 Task: Search one way flight ticket for 5 adults, 2 children, 1 infant in seat and 1 infant on lap in economy from Pittsburgh: Pittsburgh International Airport to Laramie: Laramie Regional Airport on 5-3-2023. Choice of flights is Royal air maroc. Number of bags: 2 checked bags. Price is upto 73000. Outbound departure time preference is 22:30.
Action: Mouse moved to (346, 138)
Screenshot: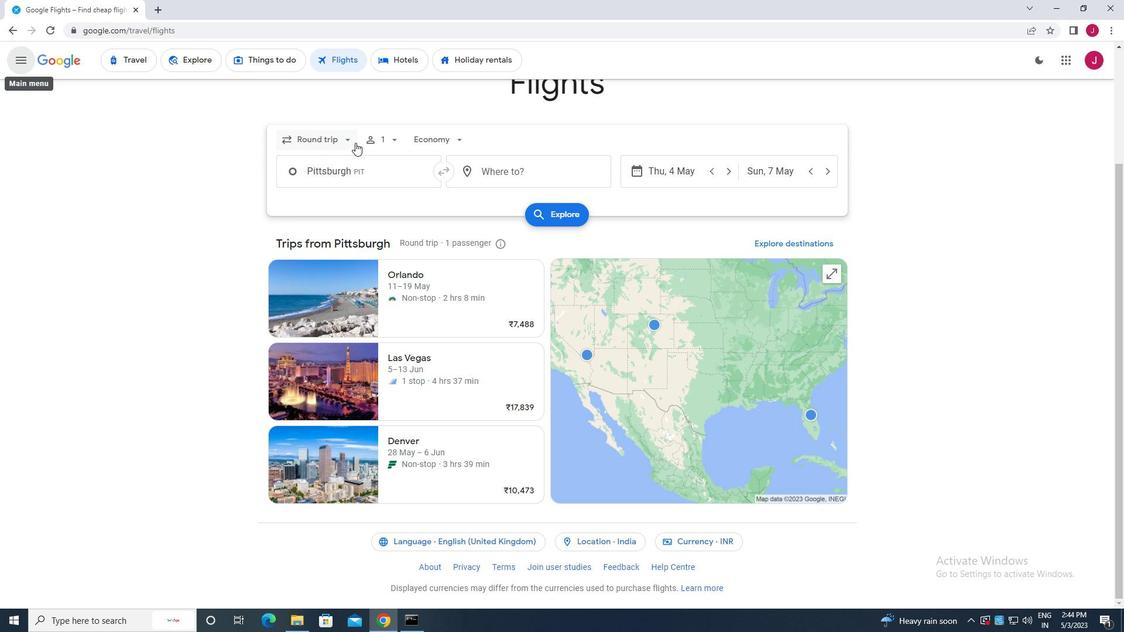 
Action: Mouse pressed left at (346, 138)
Screenshot: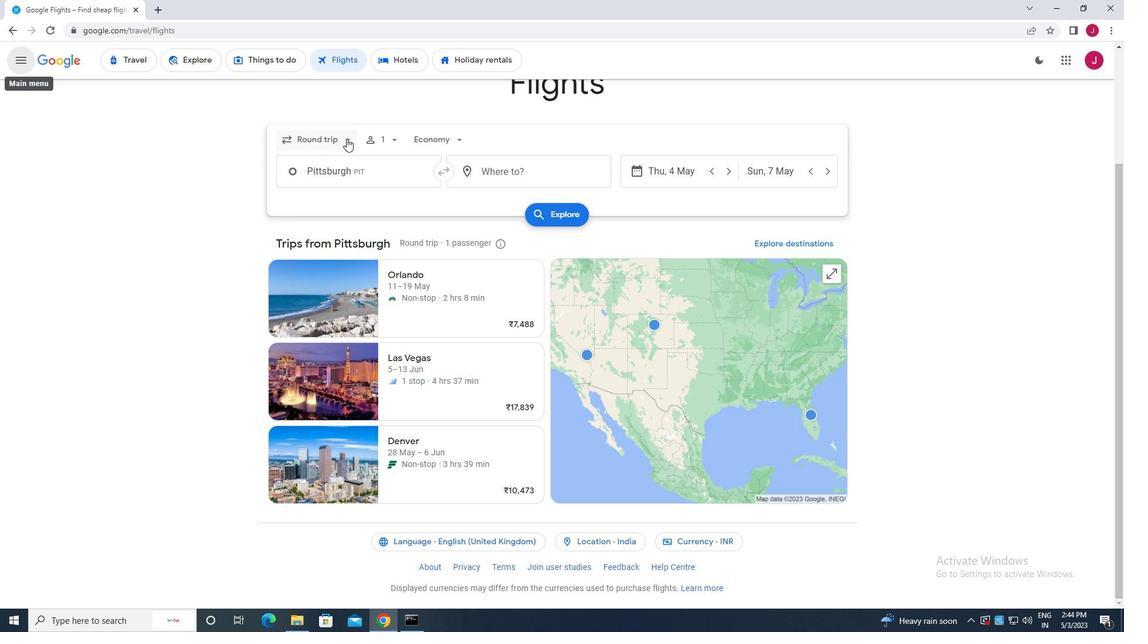 
Action: Mouse moved to (337, 196)
Screenshot: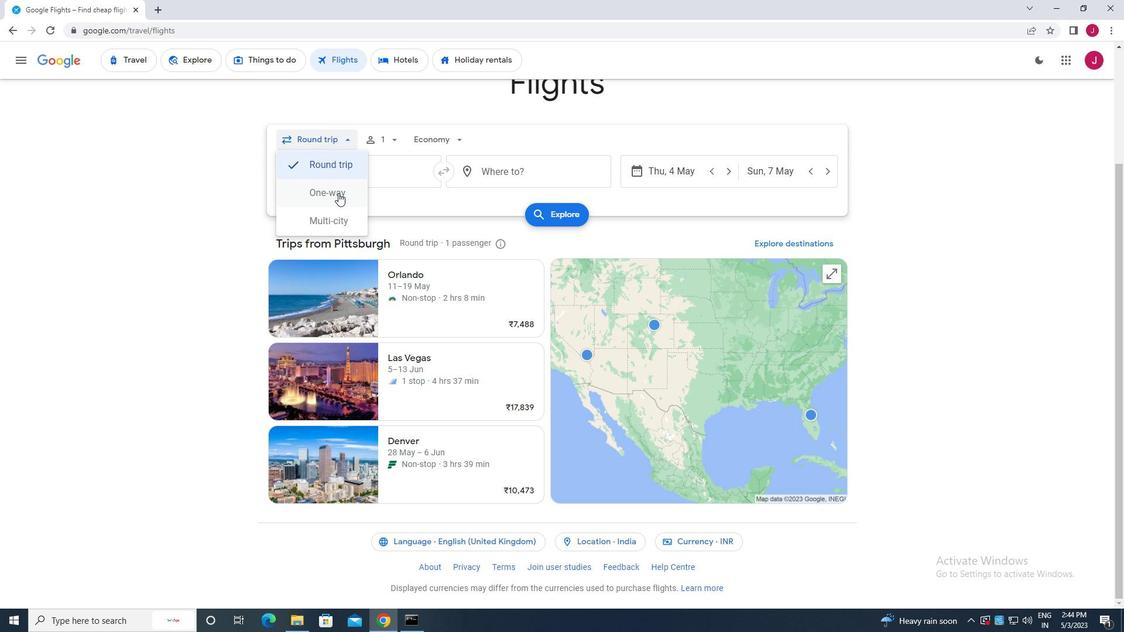 
Action: Mouse pressed left at (337, 196)
Screenshot: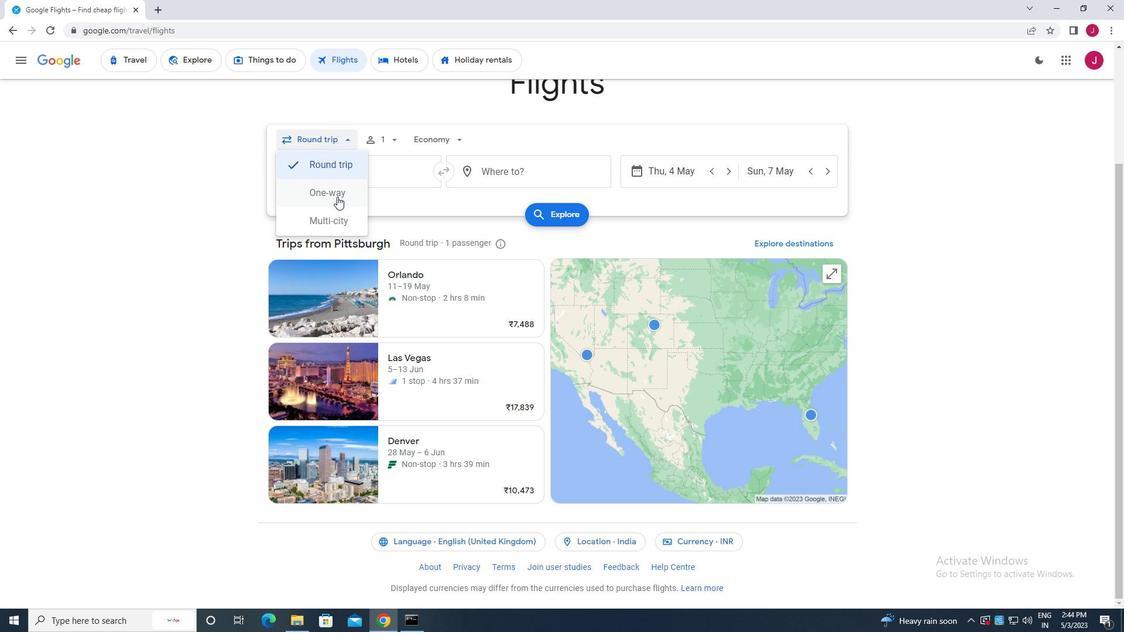 
Action: Mouse moved to (387, 140)
Screenshot: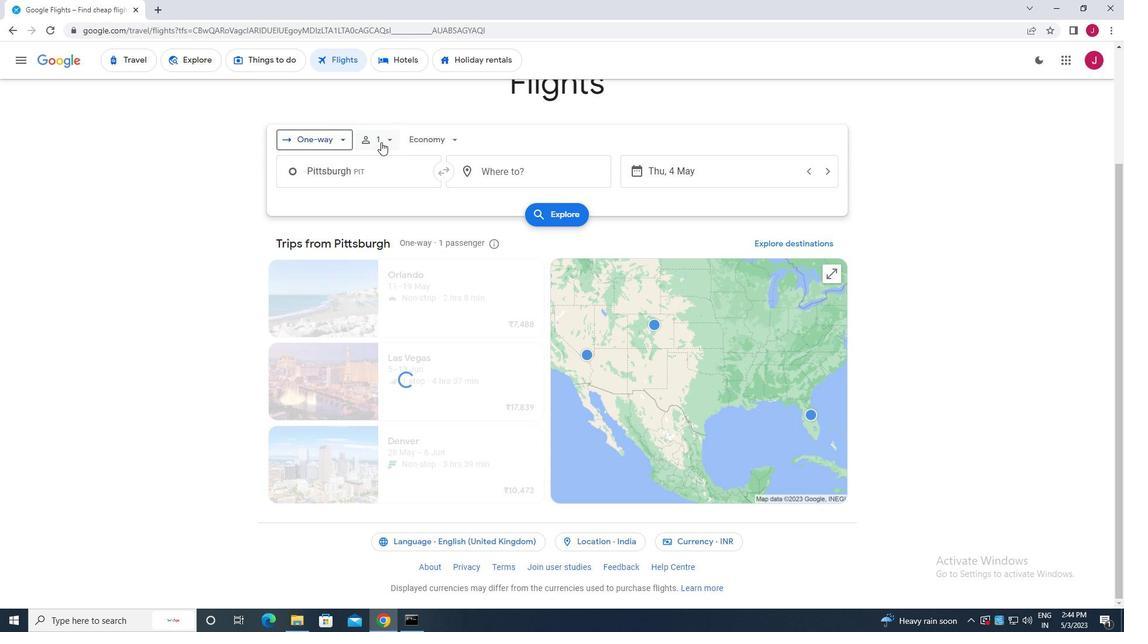 
Action: Mouse pressed left at (387, 140)
Screenshot: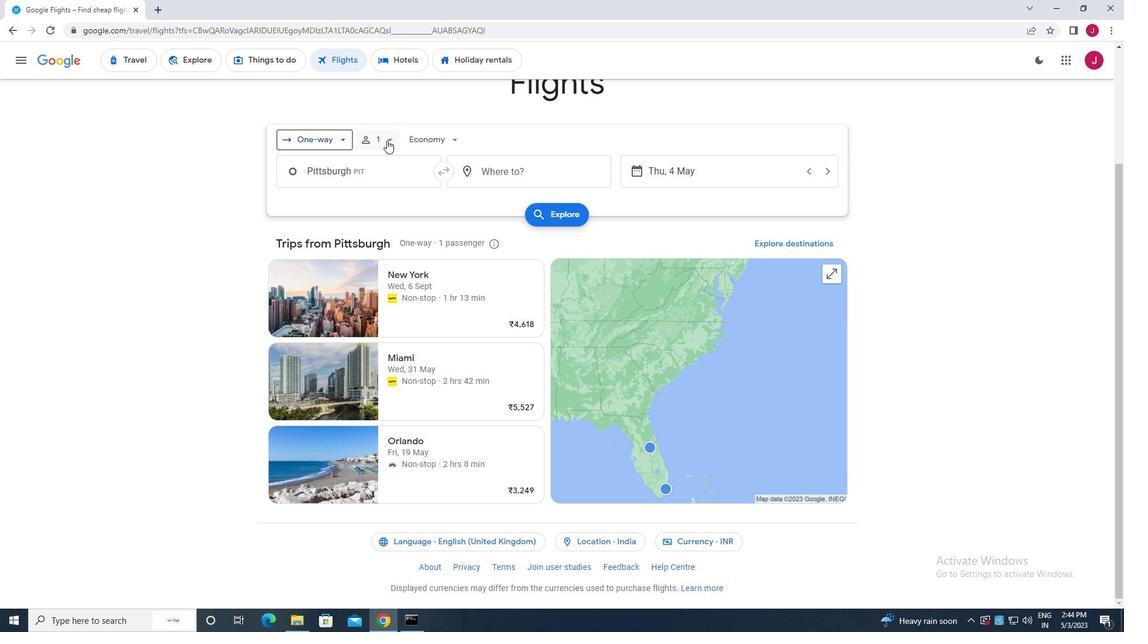 
Action: Mouse moved to (484, 172)
Screenshot: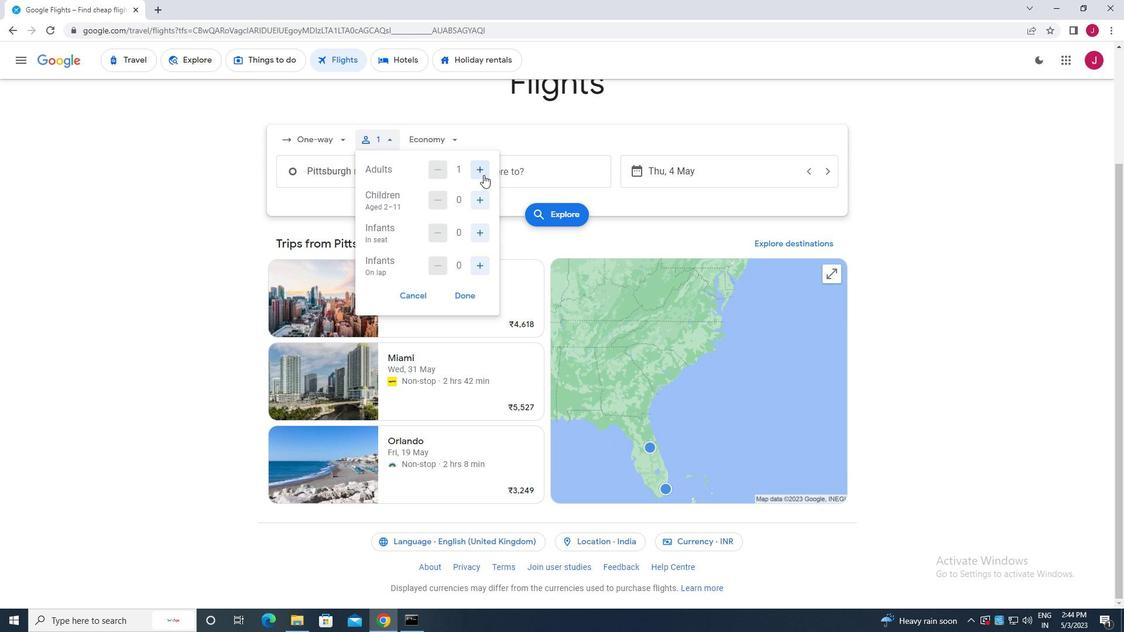 
Action: Mouse pressed left at (484, 172)
Screenshot: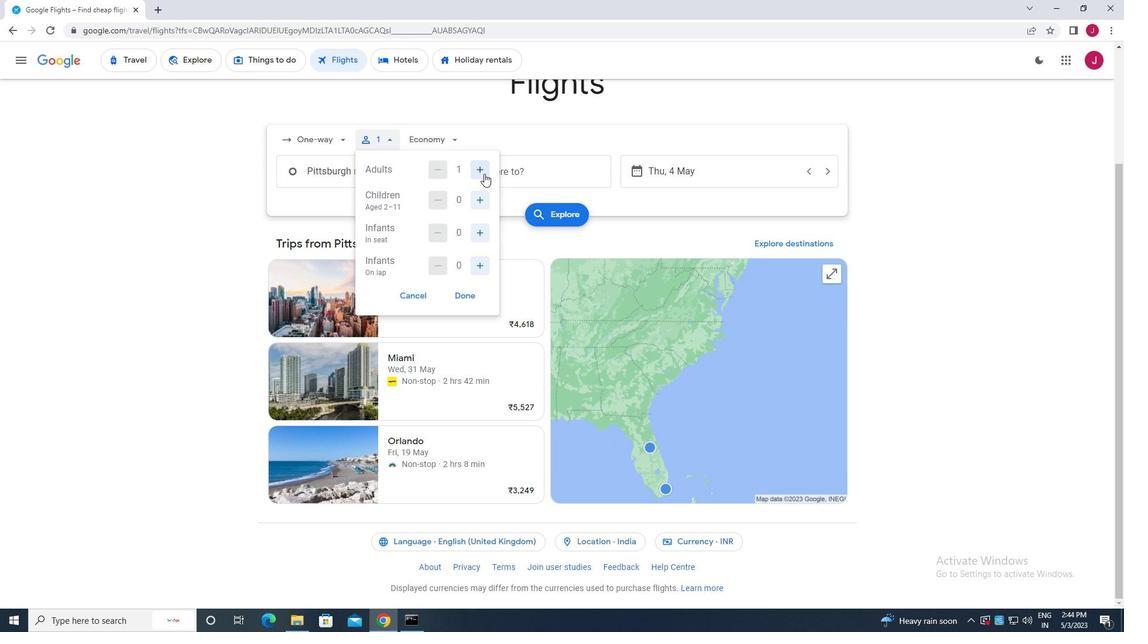 
Action: Mouse pressed left at (484, 172)
Screenshot: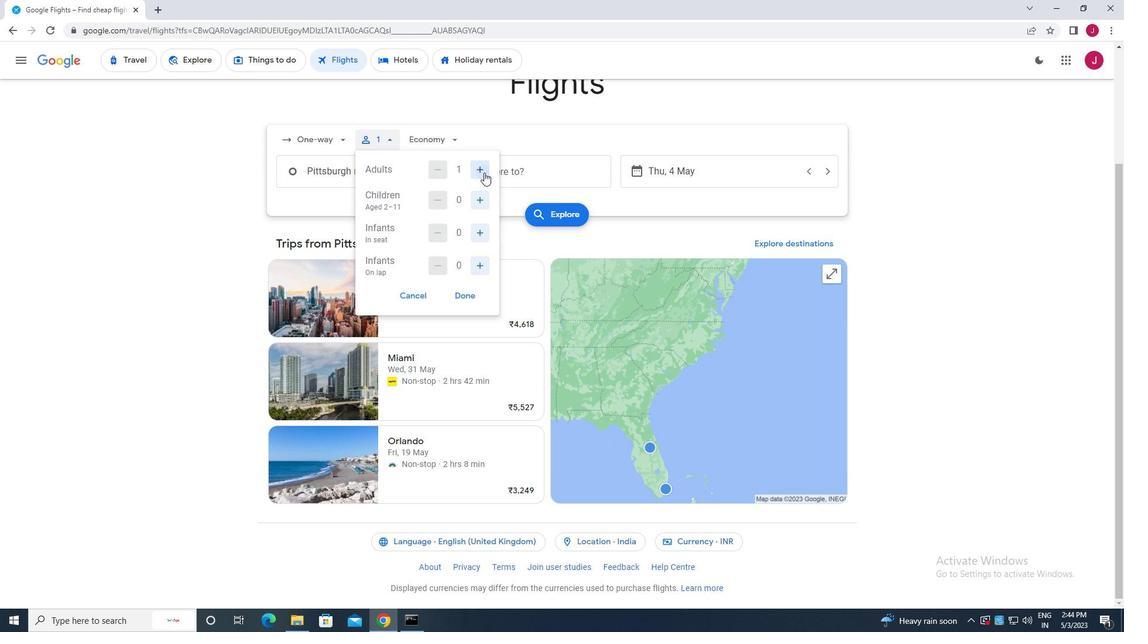 
Action: Mouse pressed left at (484, 172)
Screenshot: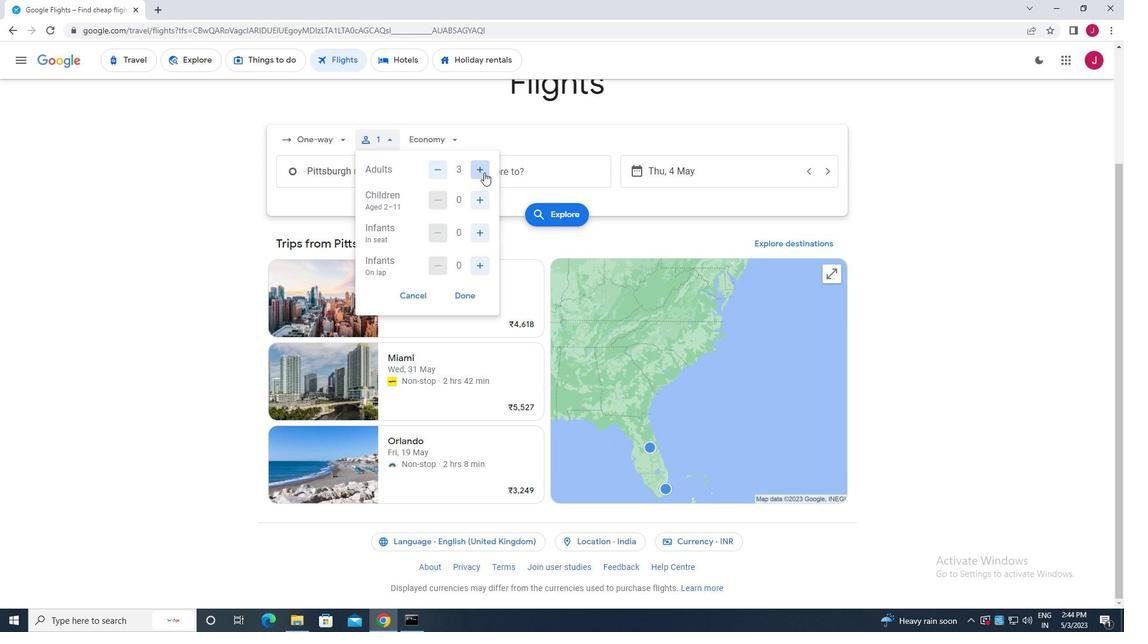
Action: Mouse pressed left at (484, 172)
Screenshot: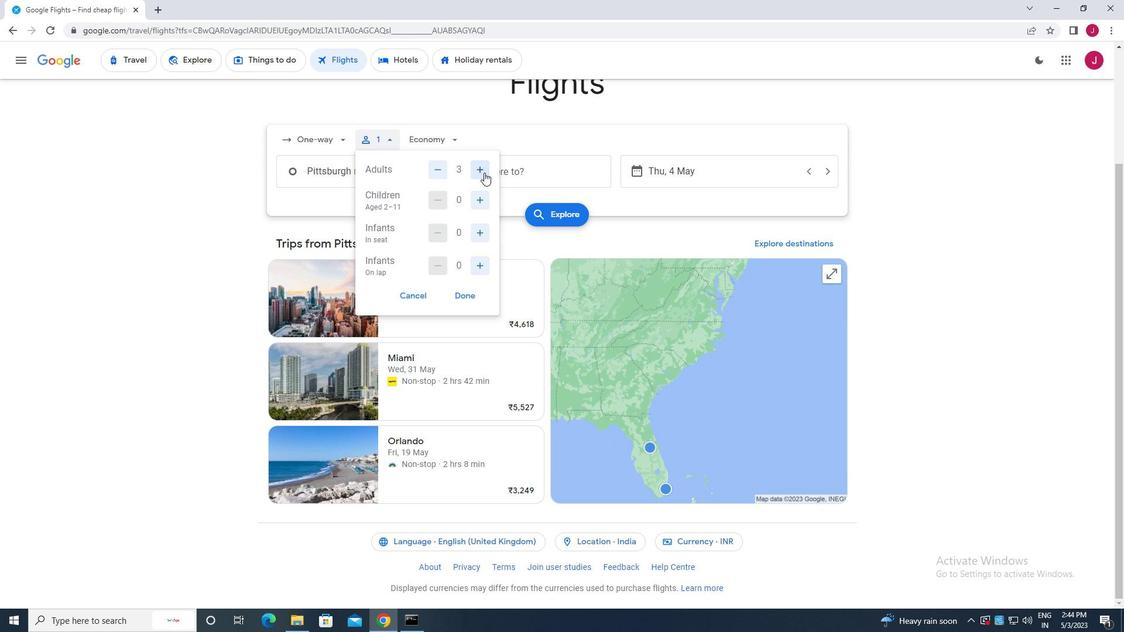 
Action: Mouse moved to (481, 198)
Screenshot: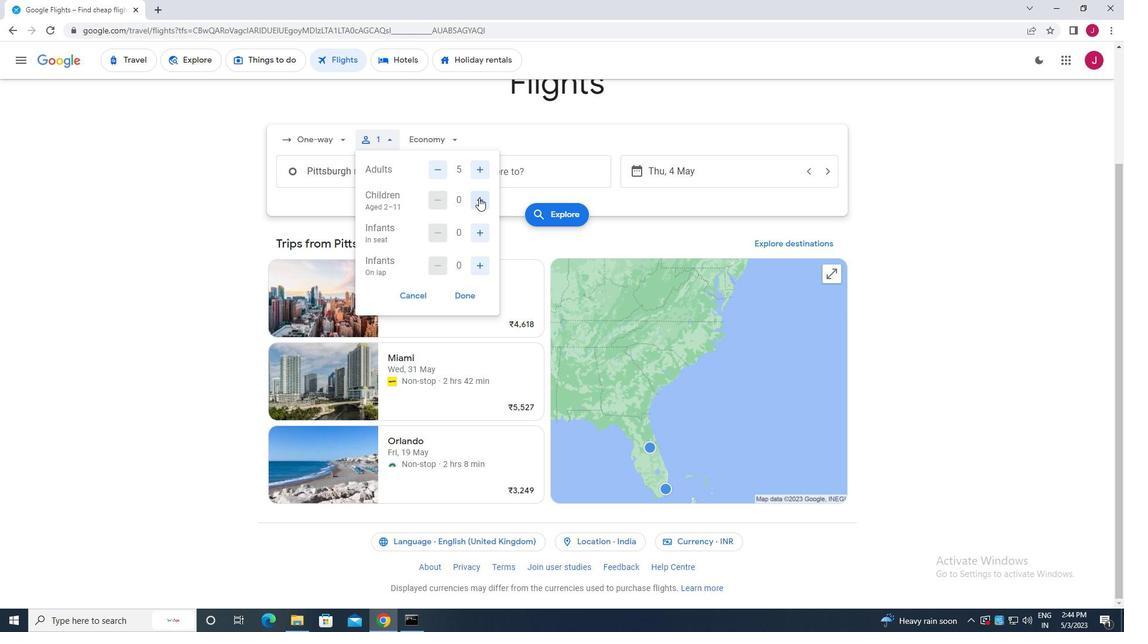 
Action: Mouse pressed left at (481, 198)
Screenshot: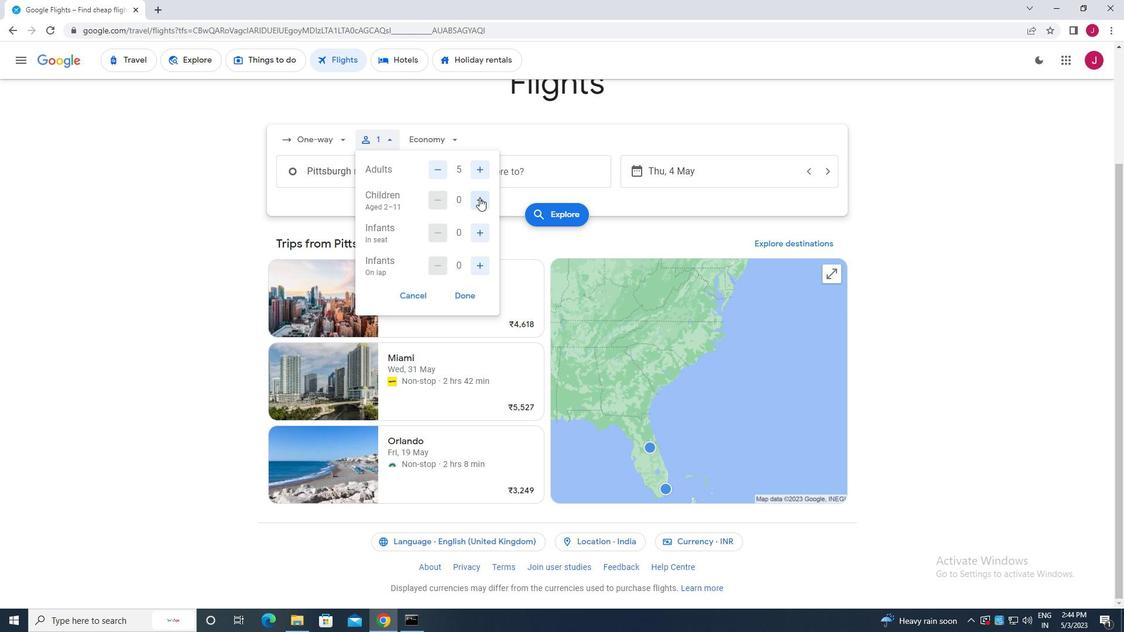 
Action: Mouse pressed left at (481, 198)
Screenshot: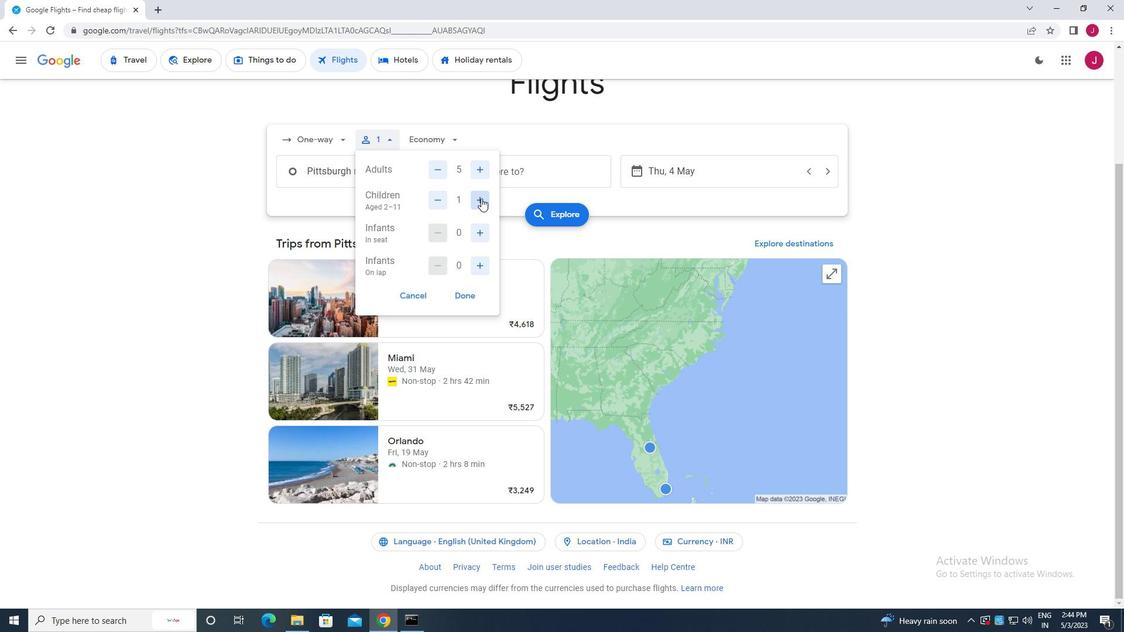 
Action: Mouse moved to (482, 234)
Screenshot: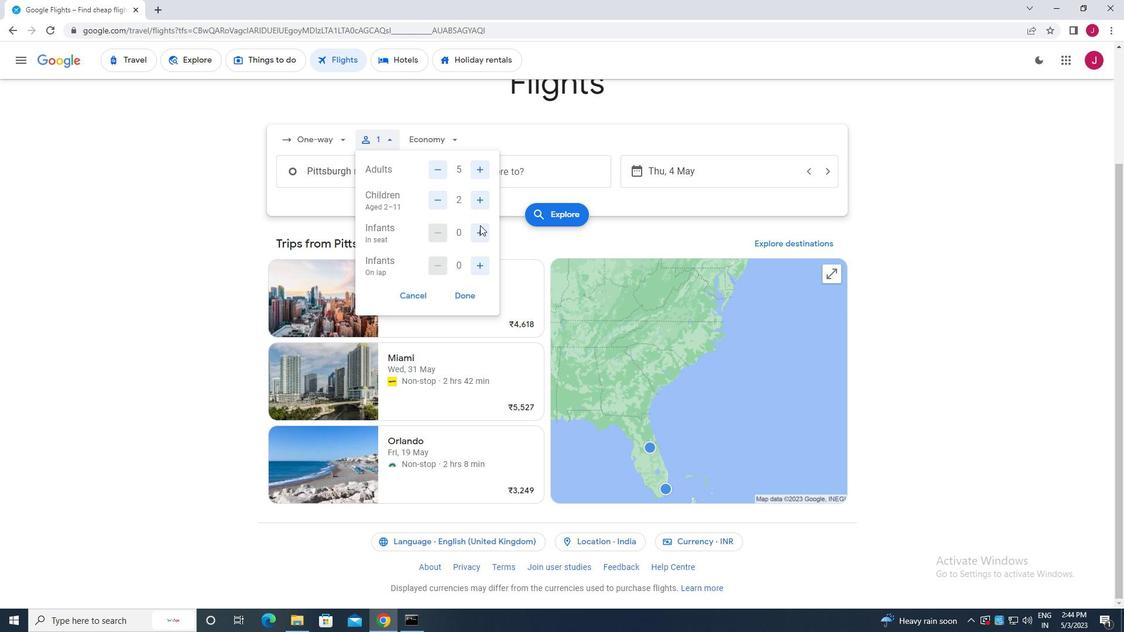 
Action: Mouse pressed left at (482, 234)
Screenshot: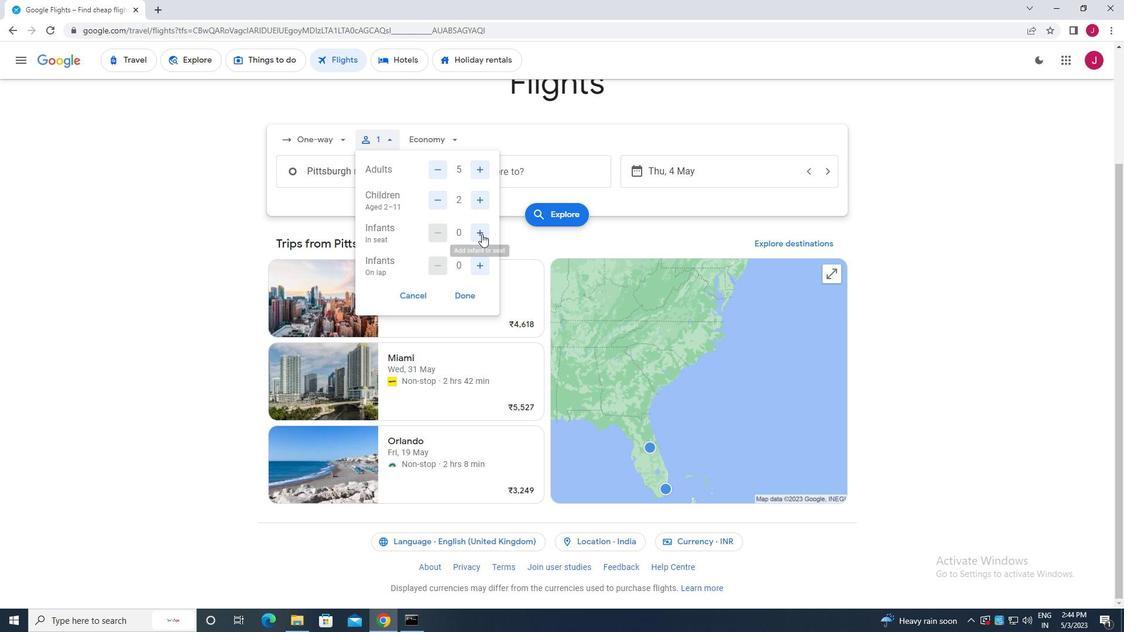 
Action: Mouse moved to (480, 233)
Screenshot: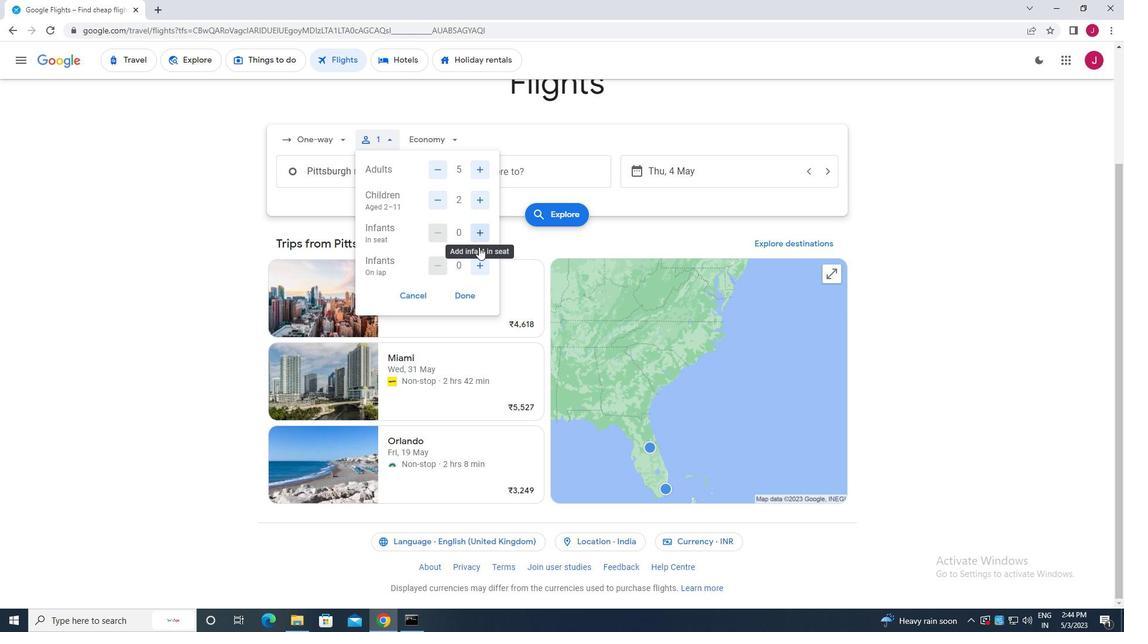 
Action: Mouse pressed left at (480, 233)
Screenshot: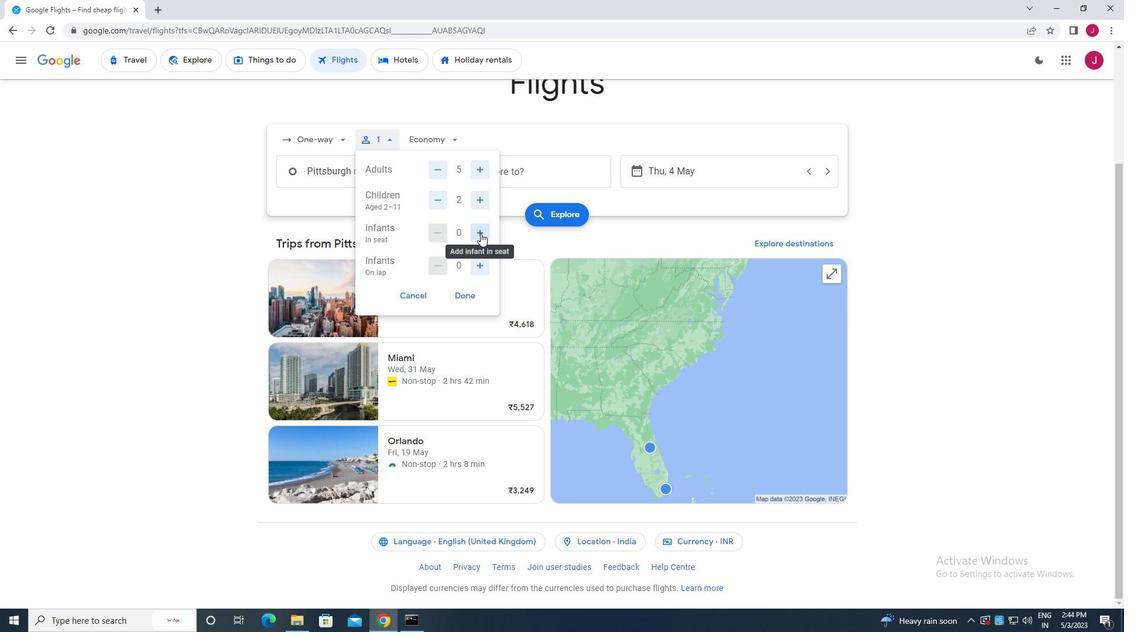 
Action: Mouse moved to (435, 232)
Screenshot: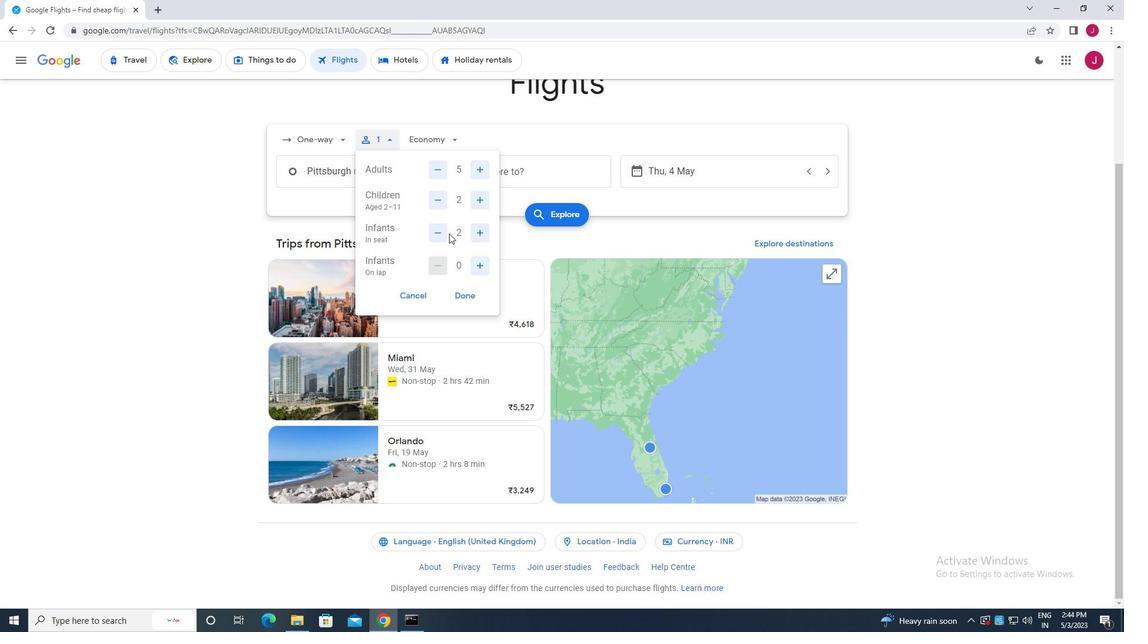 
Action: Mouse pressed left at (435, 232)
Screenshot: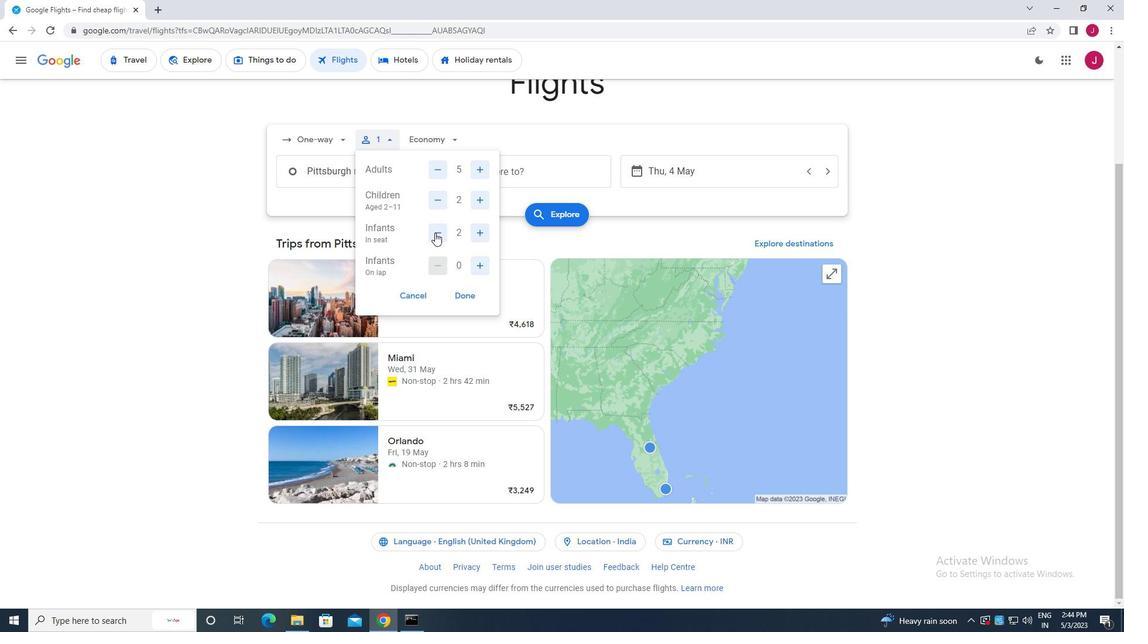 
Action: Mouse moved to (477, 264)
Screenshot: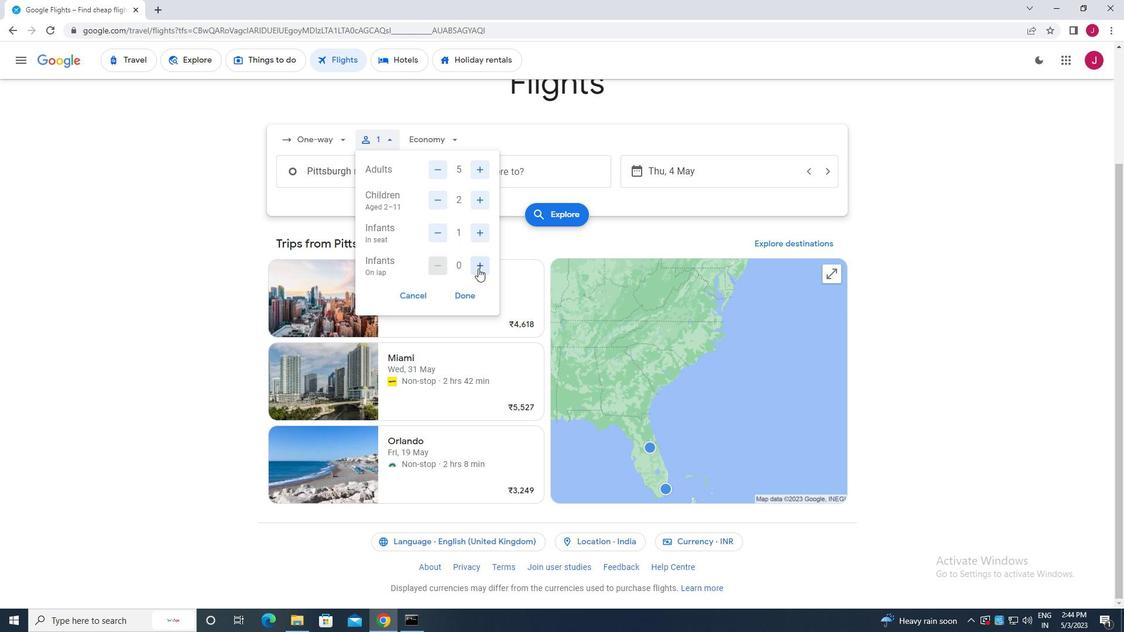 
Action: Mouse pressed left at (477, 264)
Screenshot: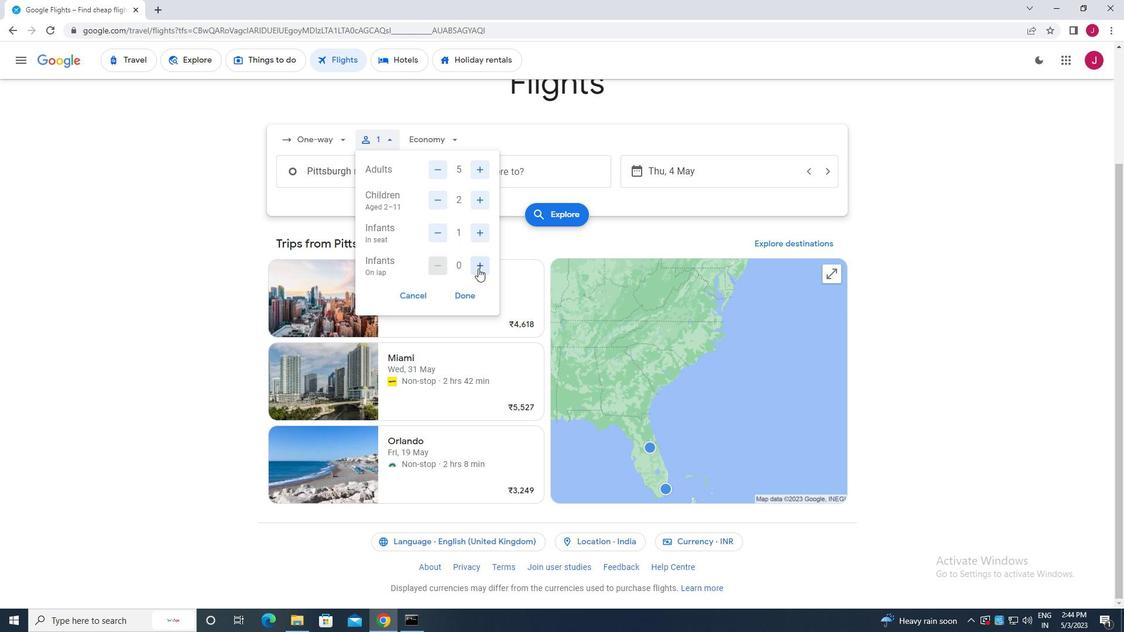 
Action: Mouse moved to (464, 298)
Screenshot: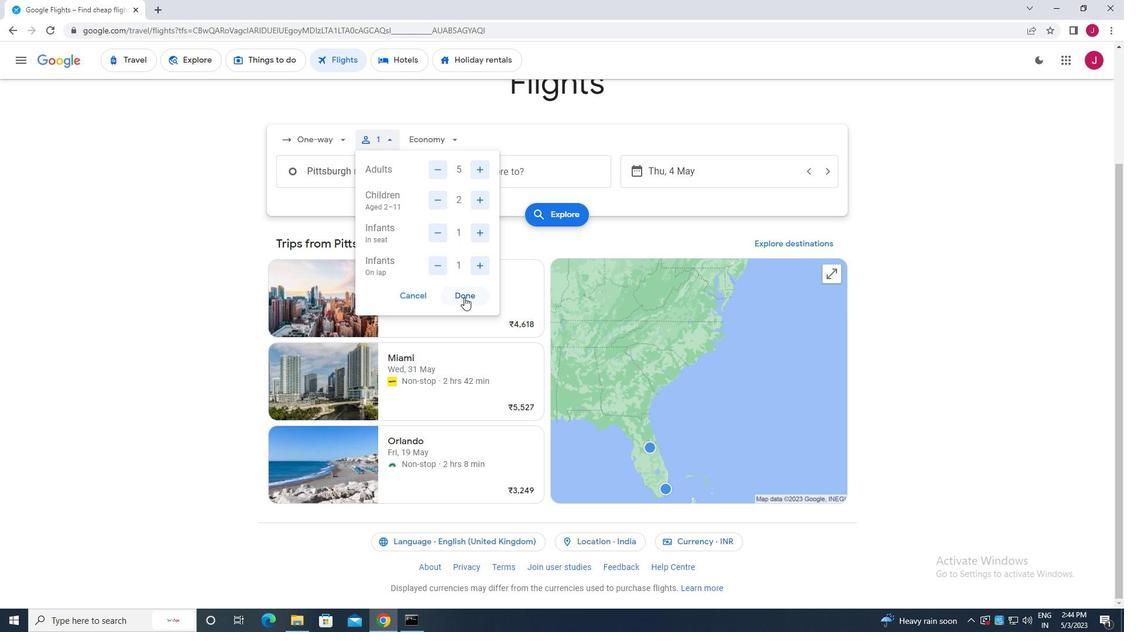 
Action: Mouse pressed left at (464, 298)
Screenshot: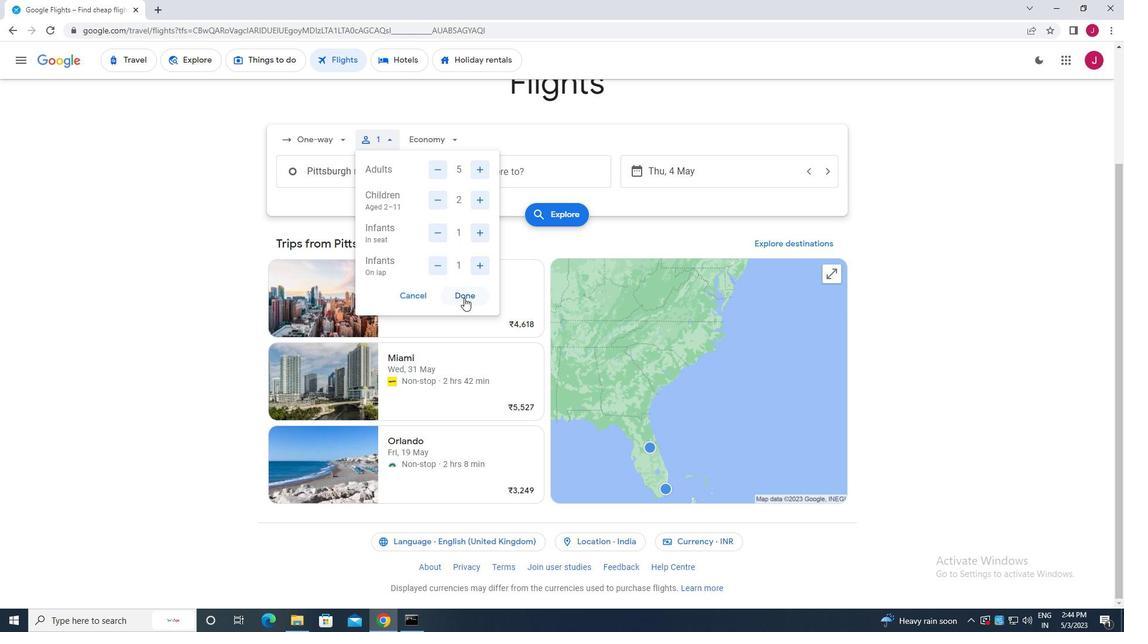 
Action: Mouse moved to (433, 134)
Screenshot: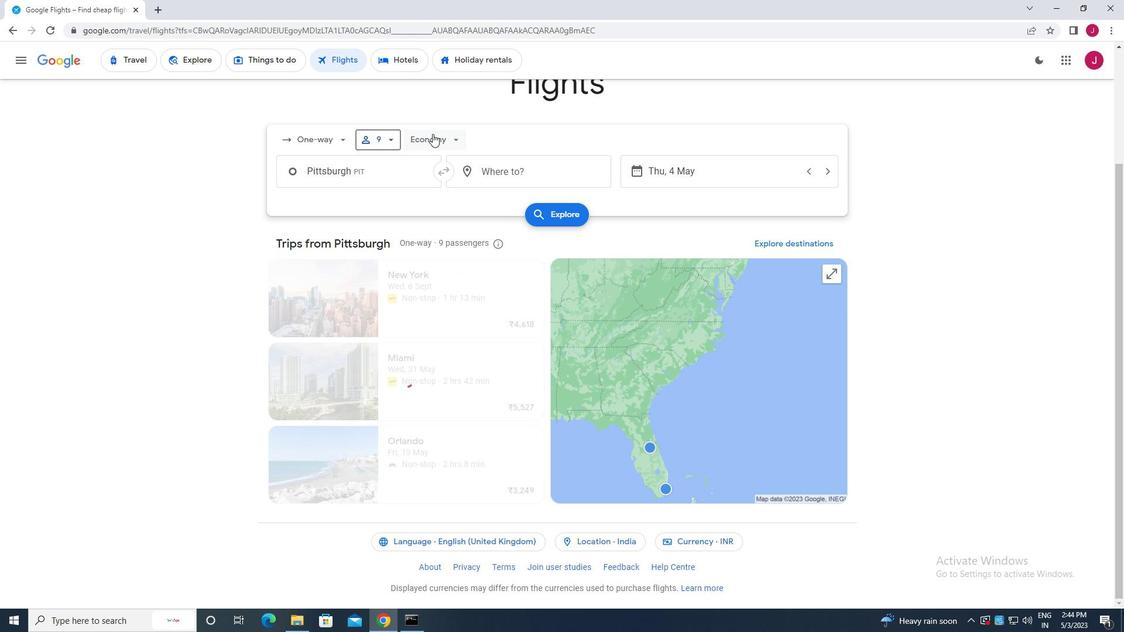 
Action: Mouse pressed left at (433, 134)
Screenshot: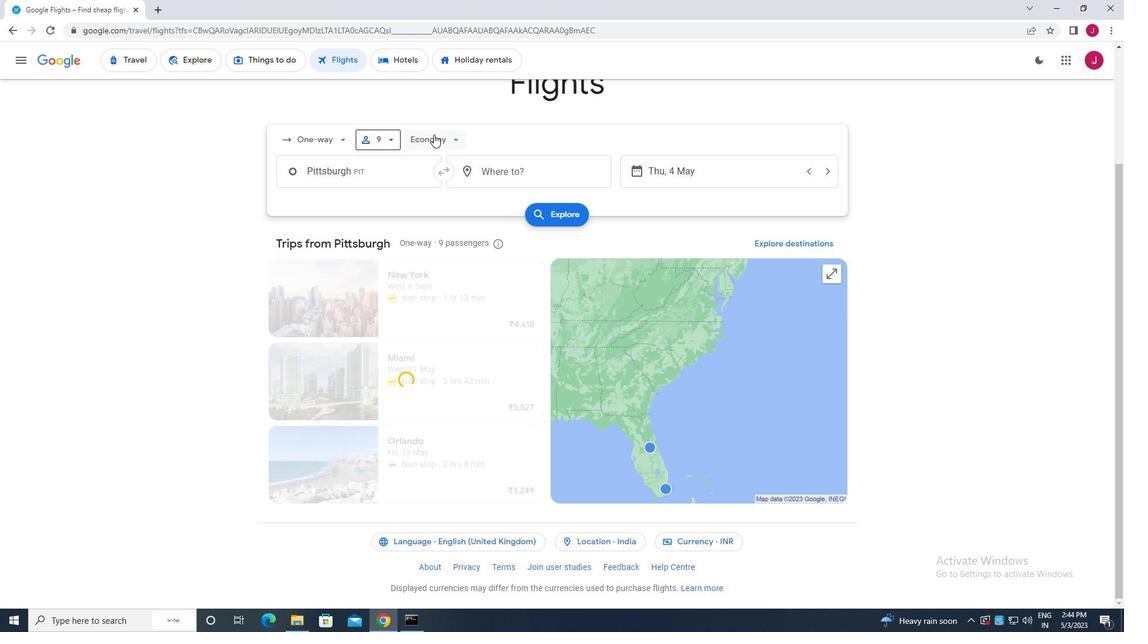 
Action: Mouse moved to (456, 166)
Screenshot: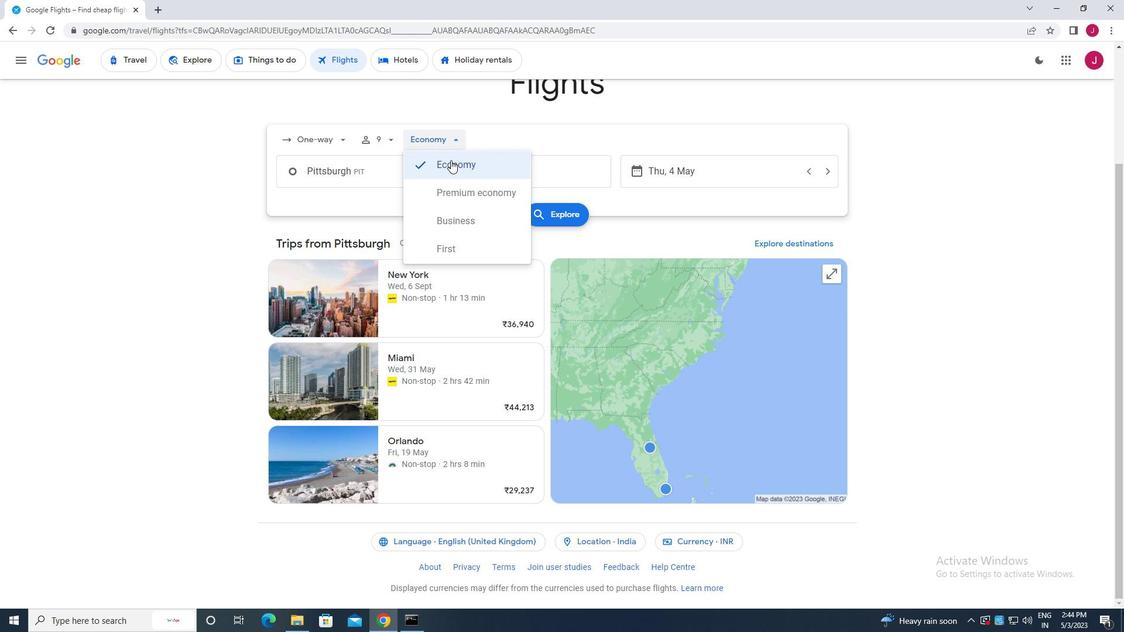 
Action: Mouse pressed left at (456, 166)
Screenshot: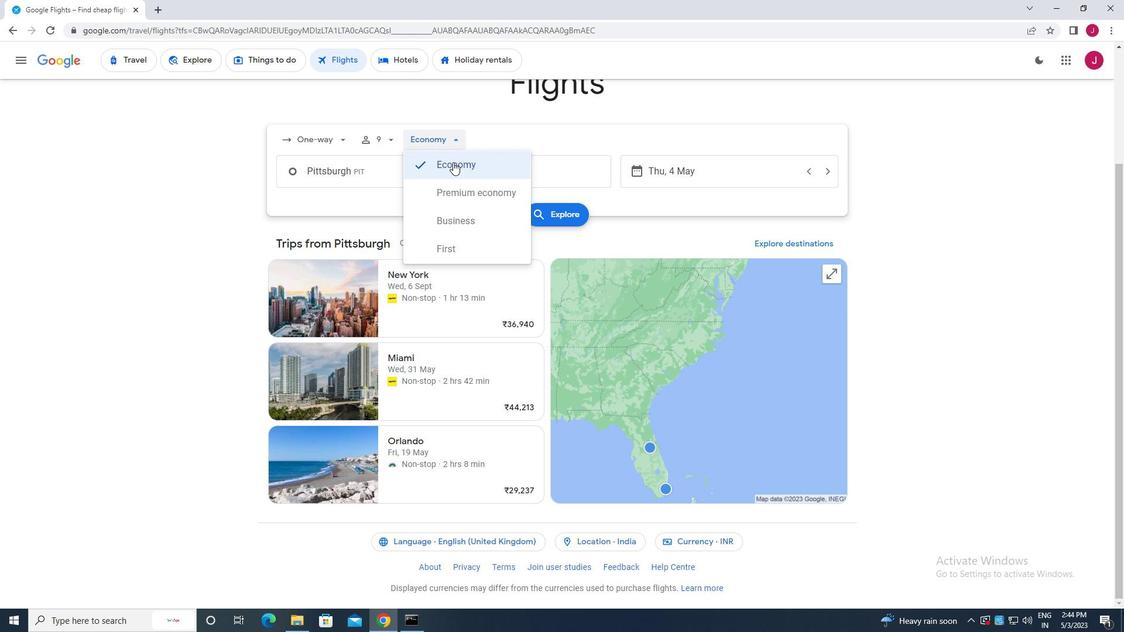 
Action: Mouse moved to (394, 175)
Screenshot: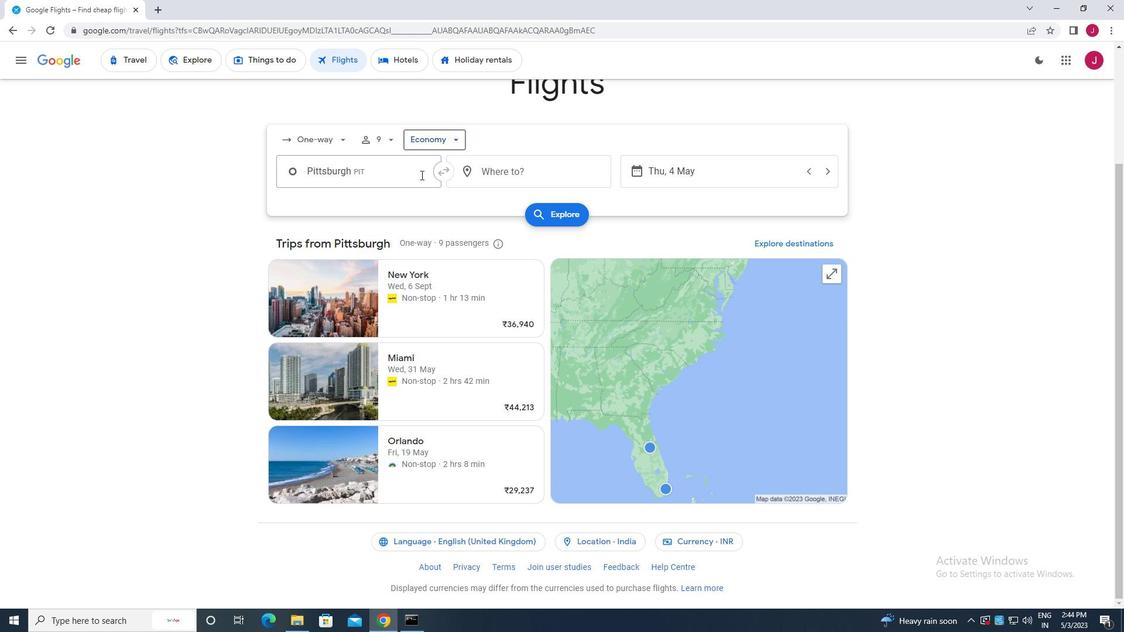 
Action: Mouse pressed left at (394, 175)
Screenshot: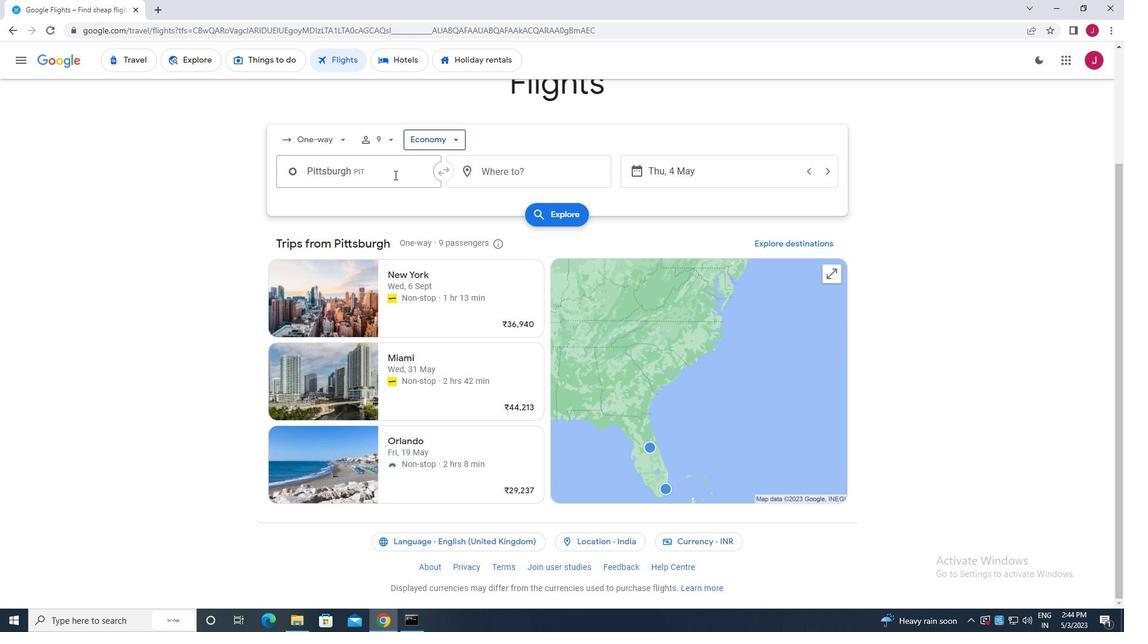 
Action: Mouse moved to (394, 175)
Screenshot: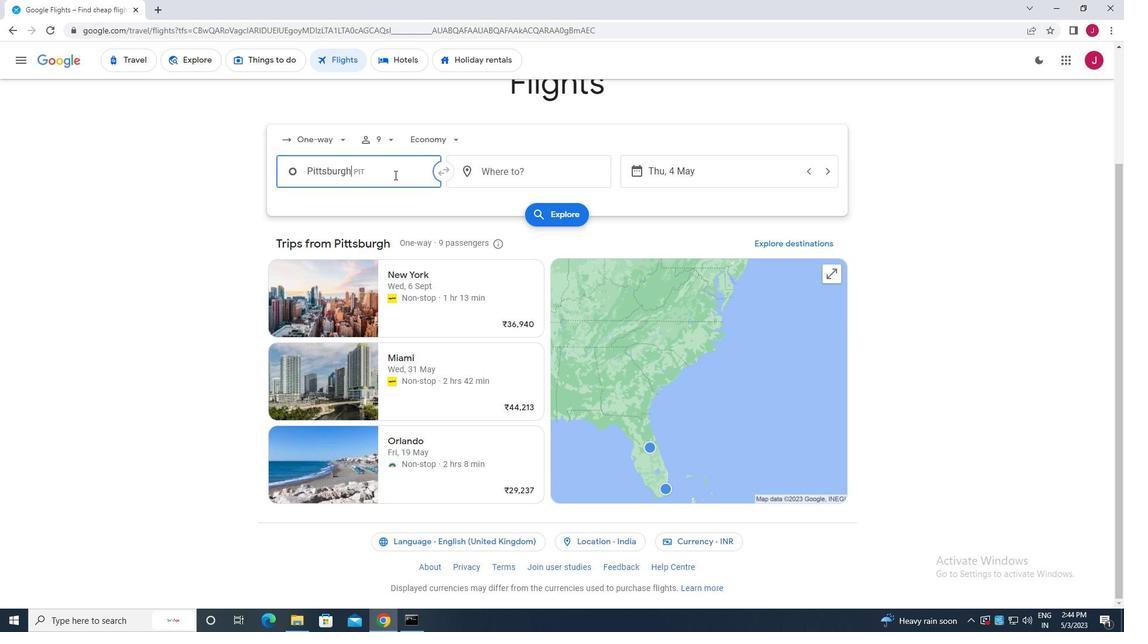 
Action: Key pressed pitt
Screenshot: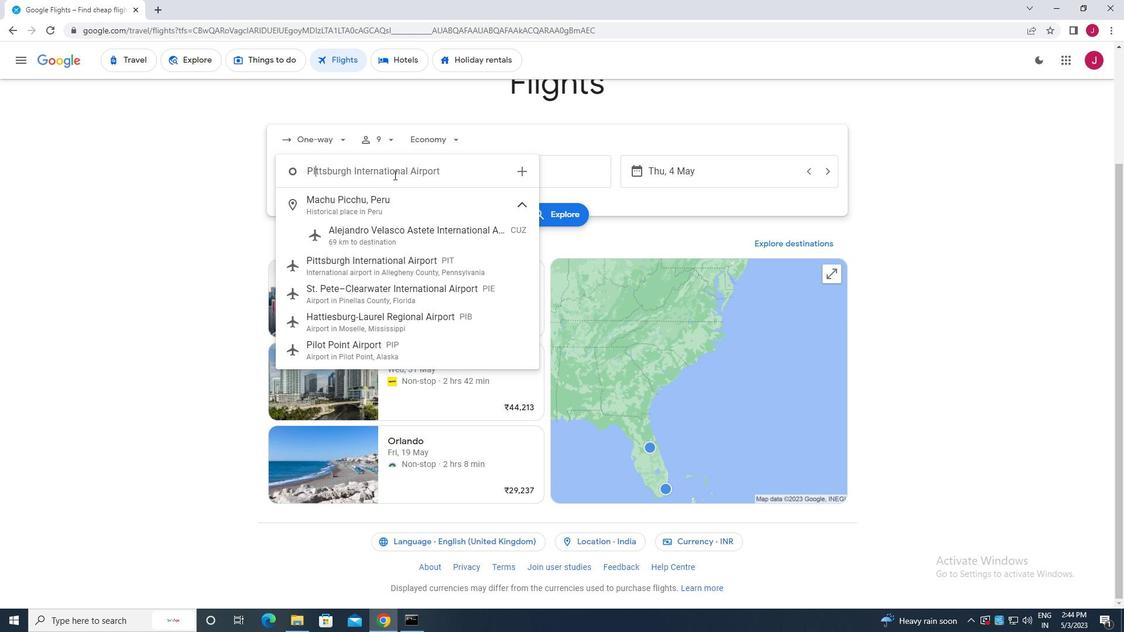 
Action: Mouse moved to (413, 229)
Screenshot: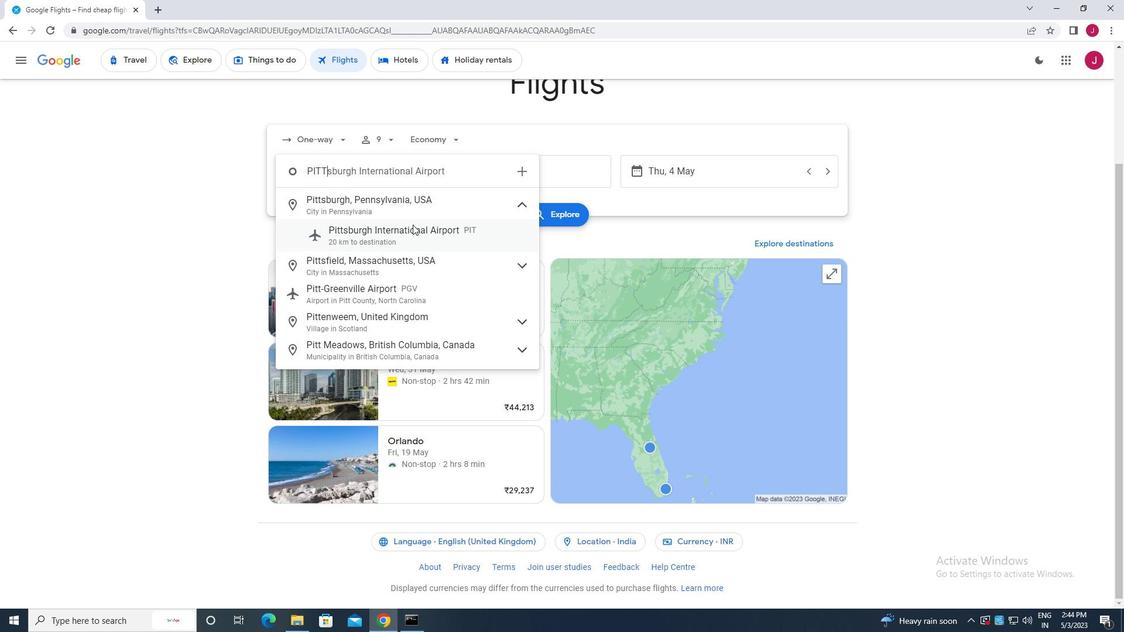 
Action: Mouse pressed left at (413, 229)
Screenshot: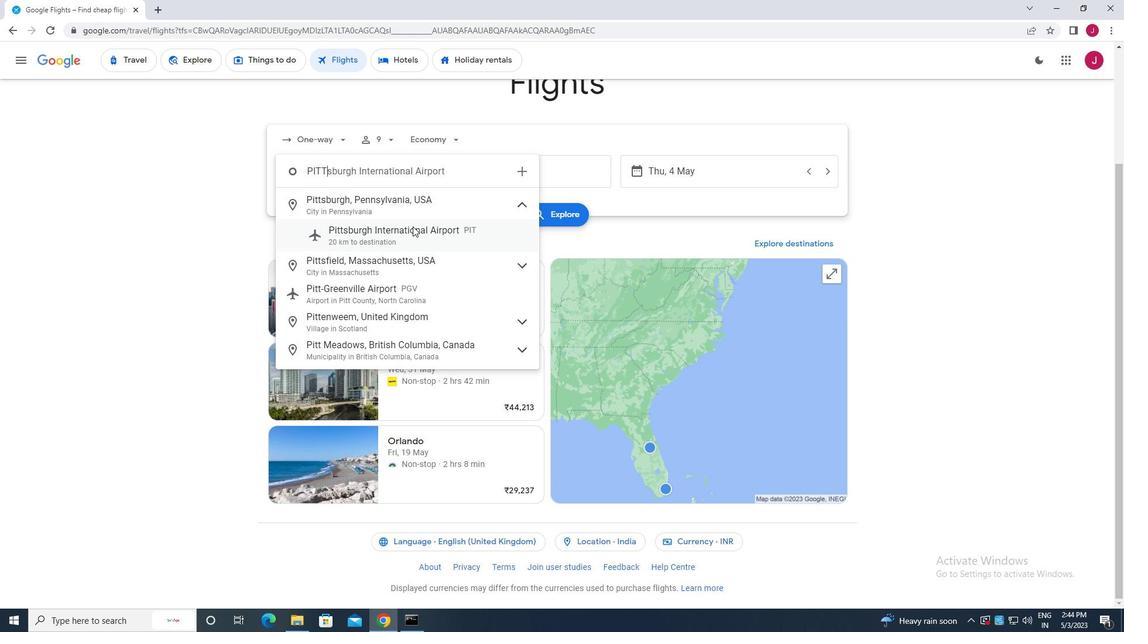
Action: Mouse moved to (535, 172)
Screenshot: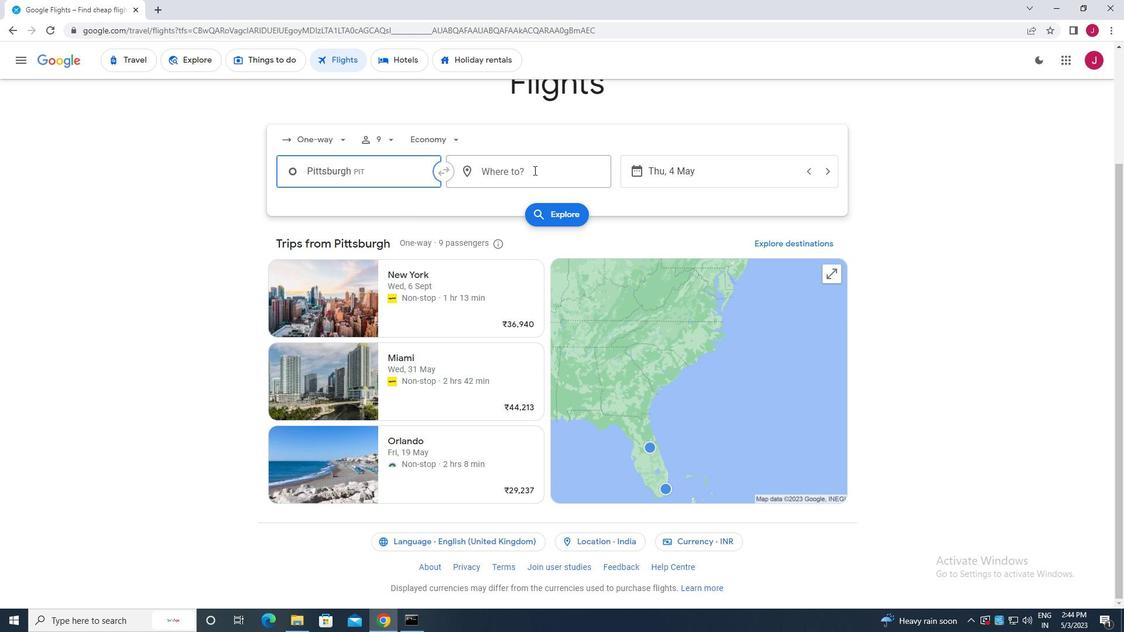 
Action: Mouse pressed left at (535, 172)
Screenshot: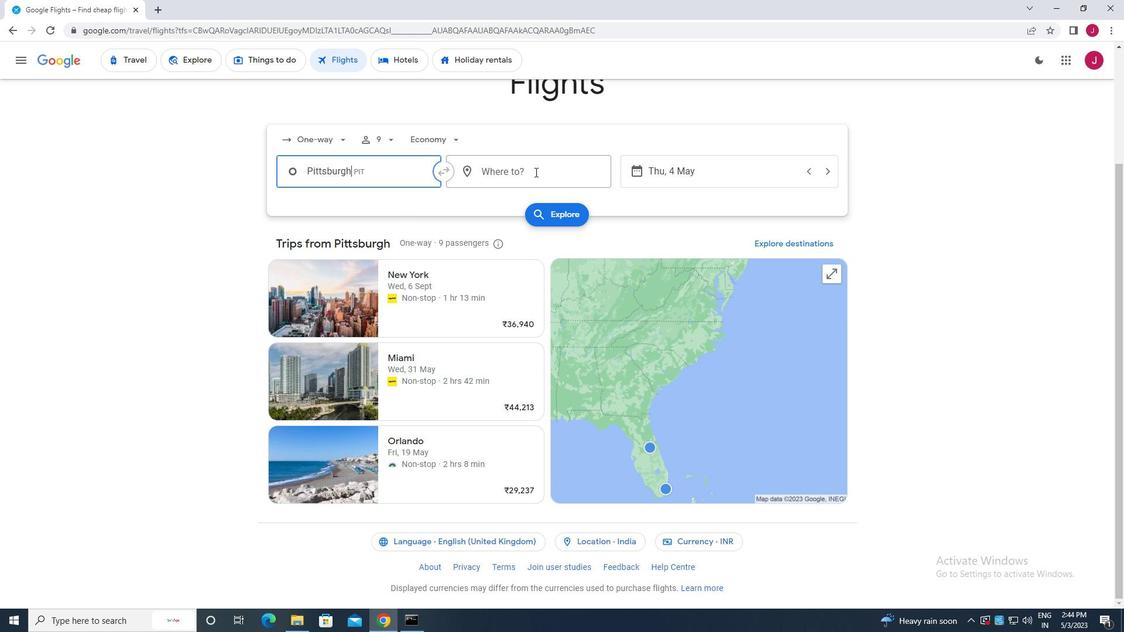 
Action: Key pressed lara
Screenshot: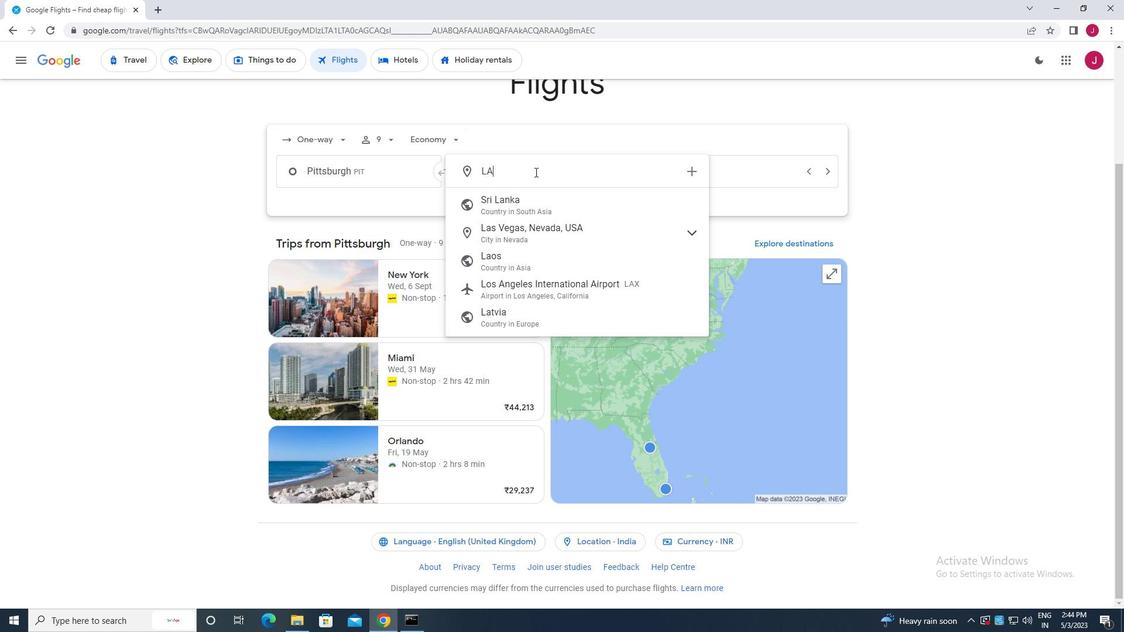 
Action: Mouse moved to (581, 268)
Screenshot: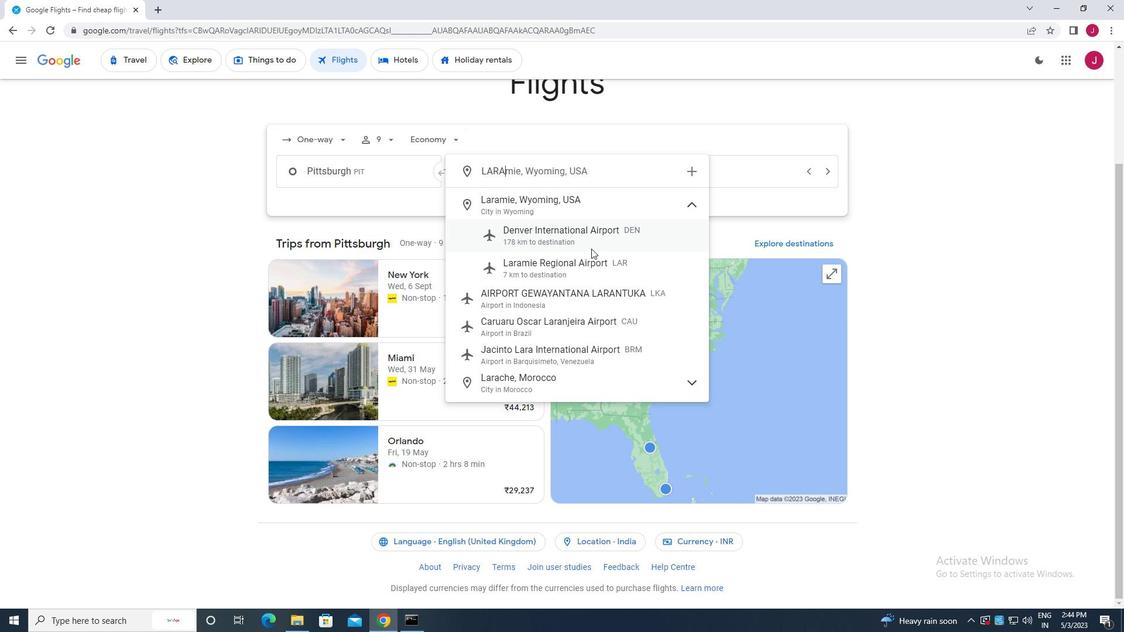 
Action: Mouse pressed left at (581, 268)
Screenshot: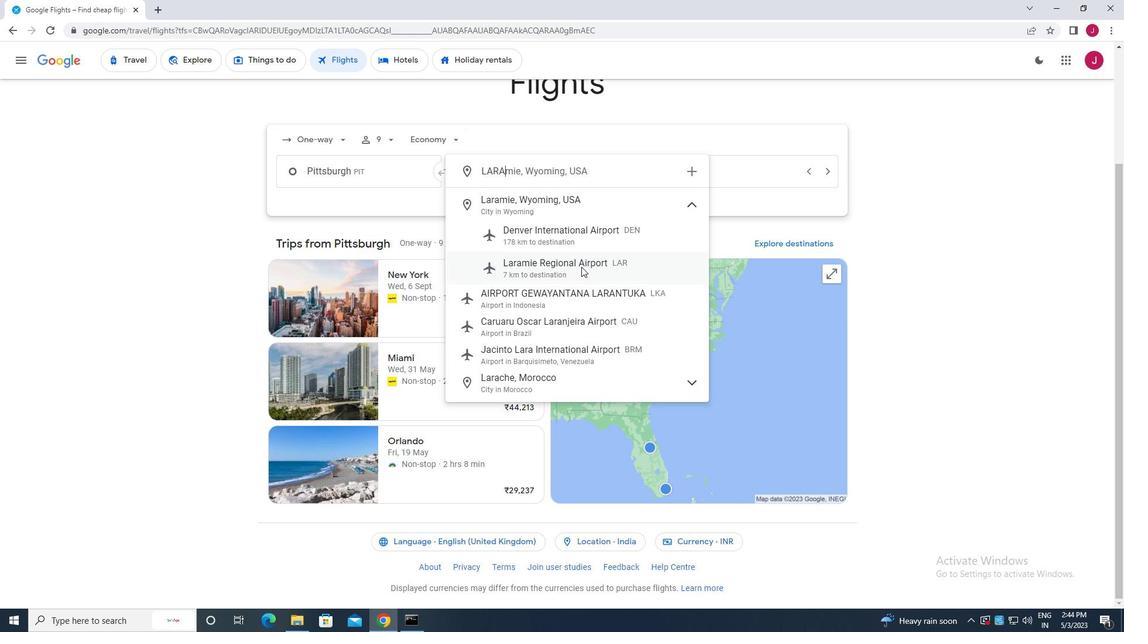 
Action: Mouse moved to (708, 168)
Screenshot: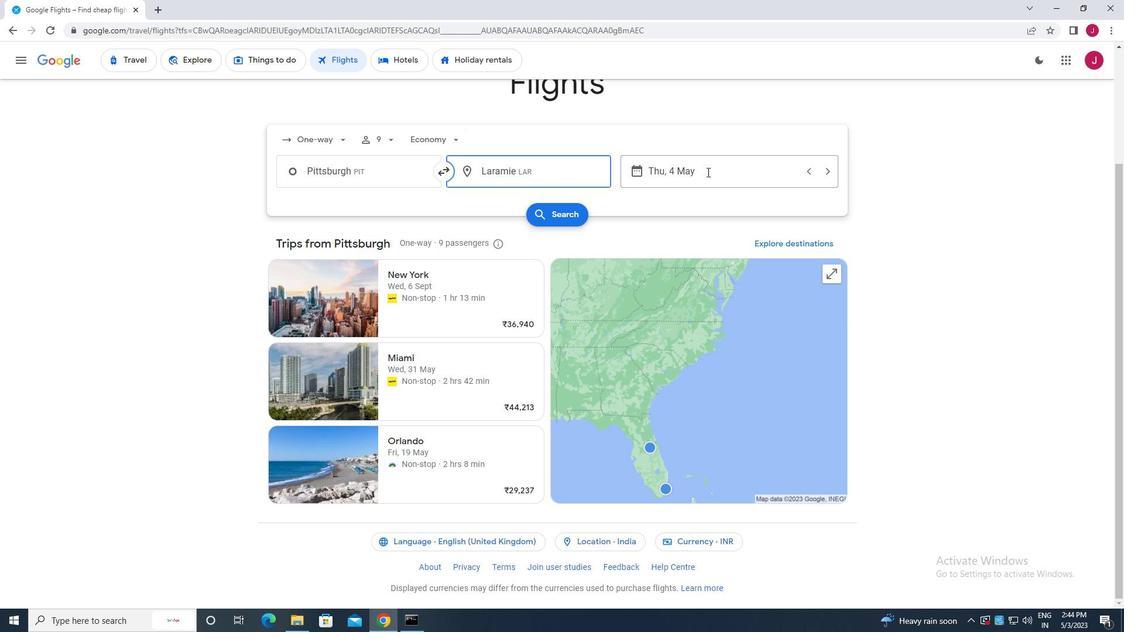 
Action: Mouse pressed left at (708, 168)
Screenshot: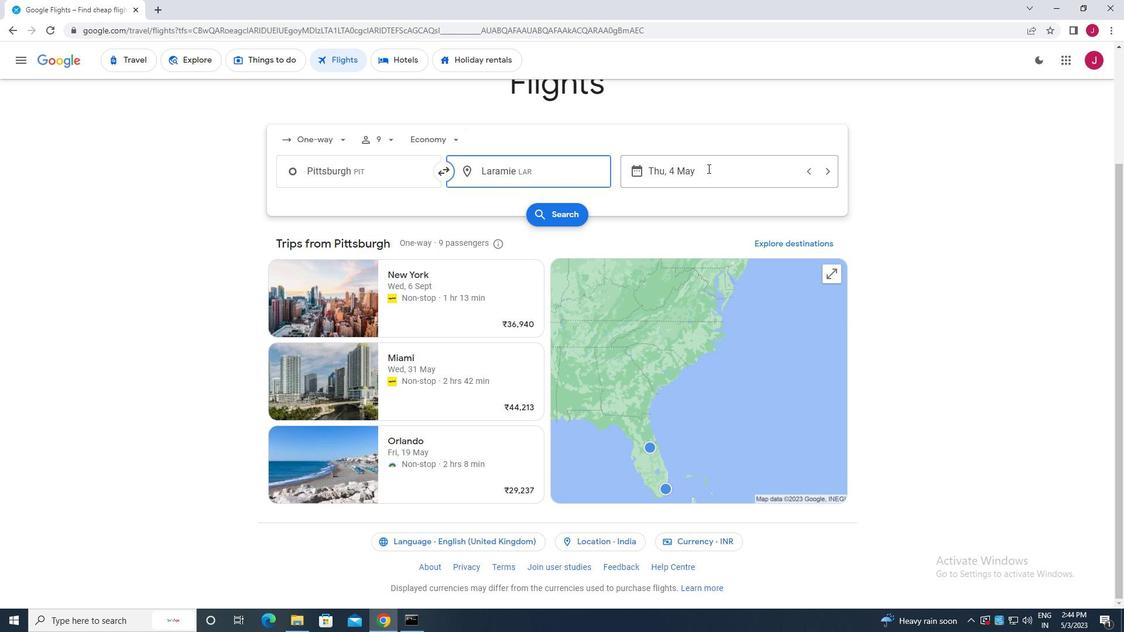 
Action: Mouse moved to (506, 264)
Screenshot: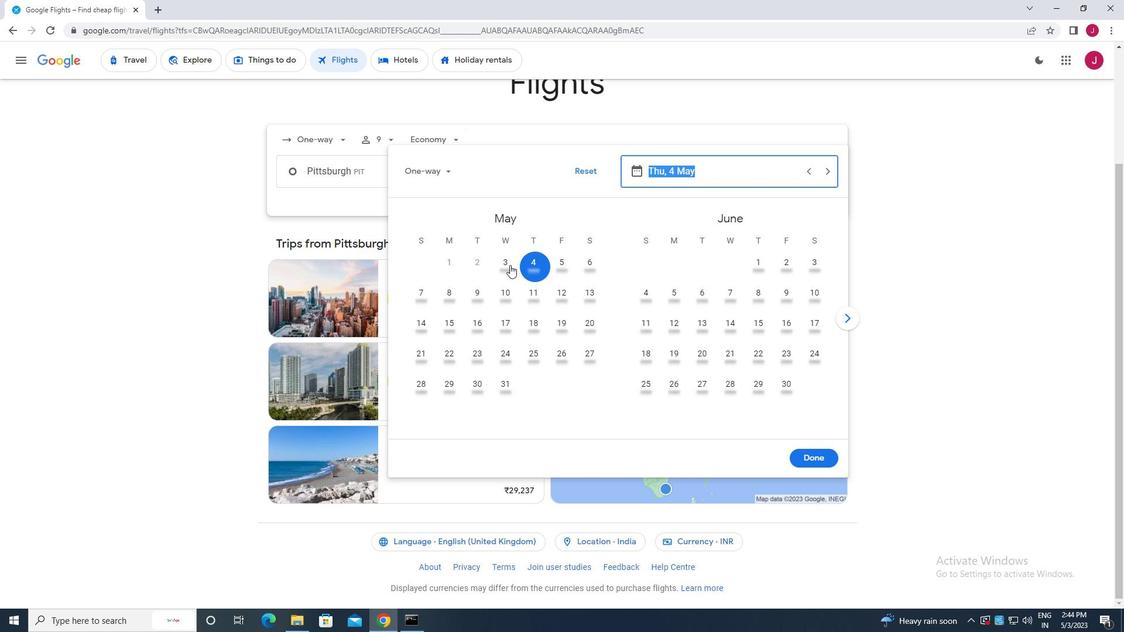
Action: Mouse pressed left at (506, 264)
Screenshot: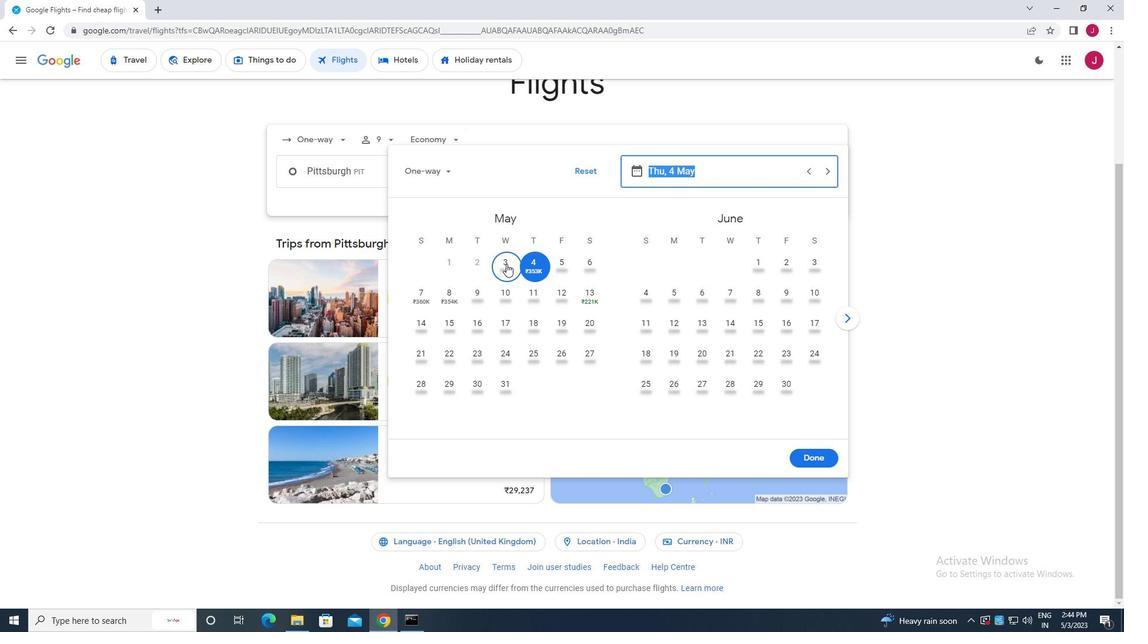 
Action: Mouse moved to (817, 458)
Screenshot: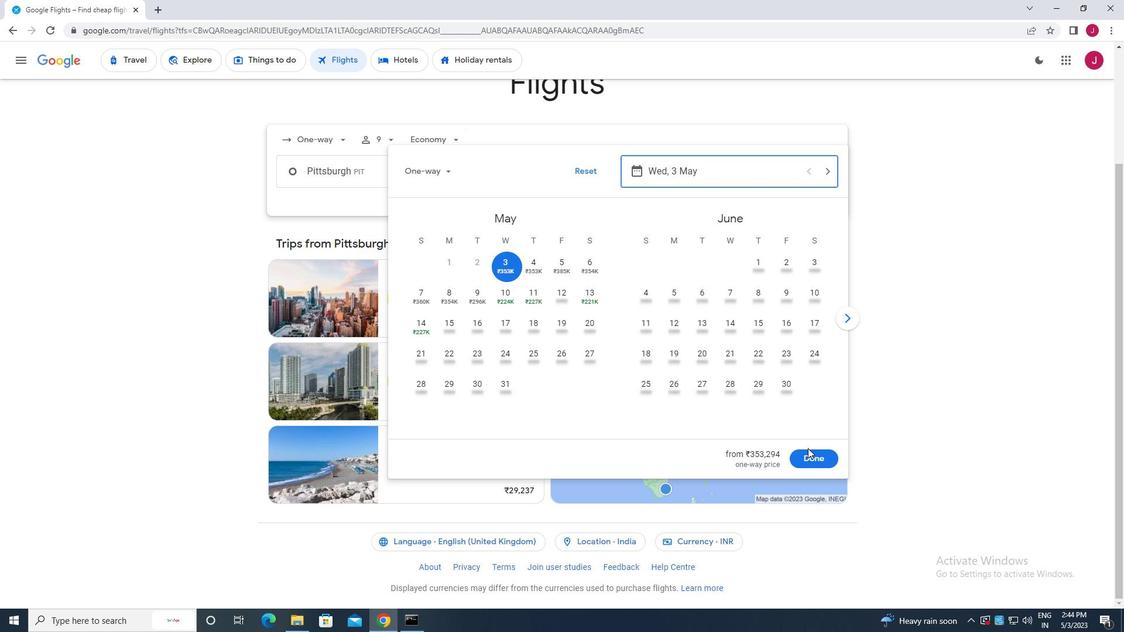 
Action: Mouse pressed left at (817, 458)
Screenshot: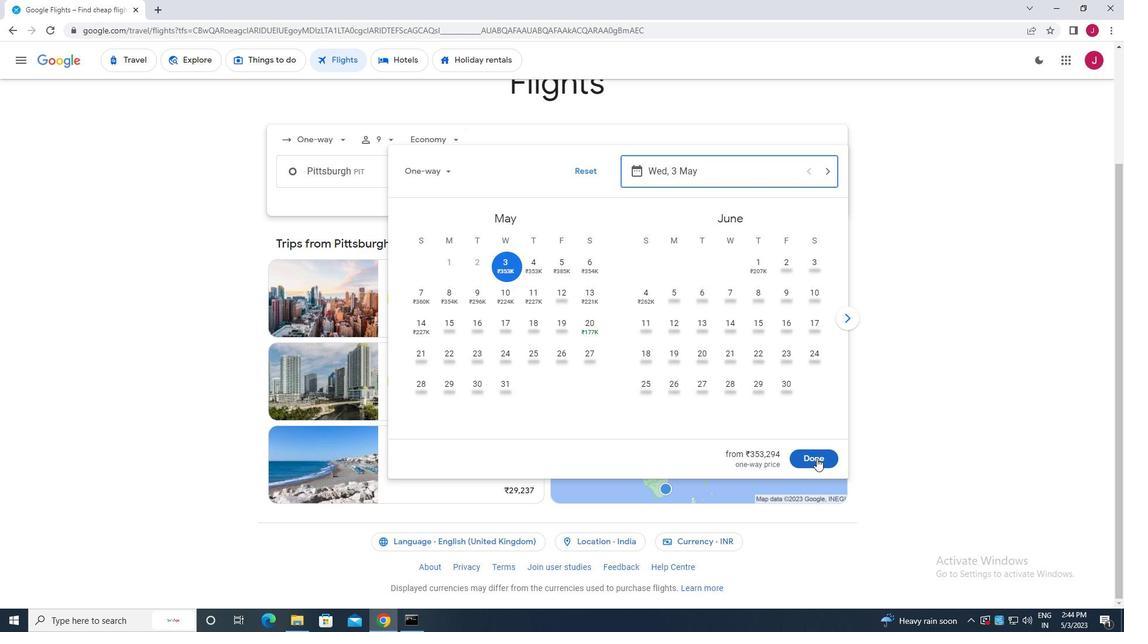 
Action: Mouse moved to (565, 216)
Screenshot: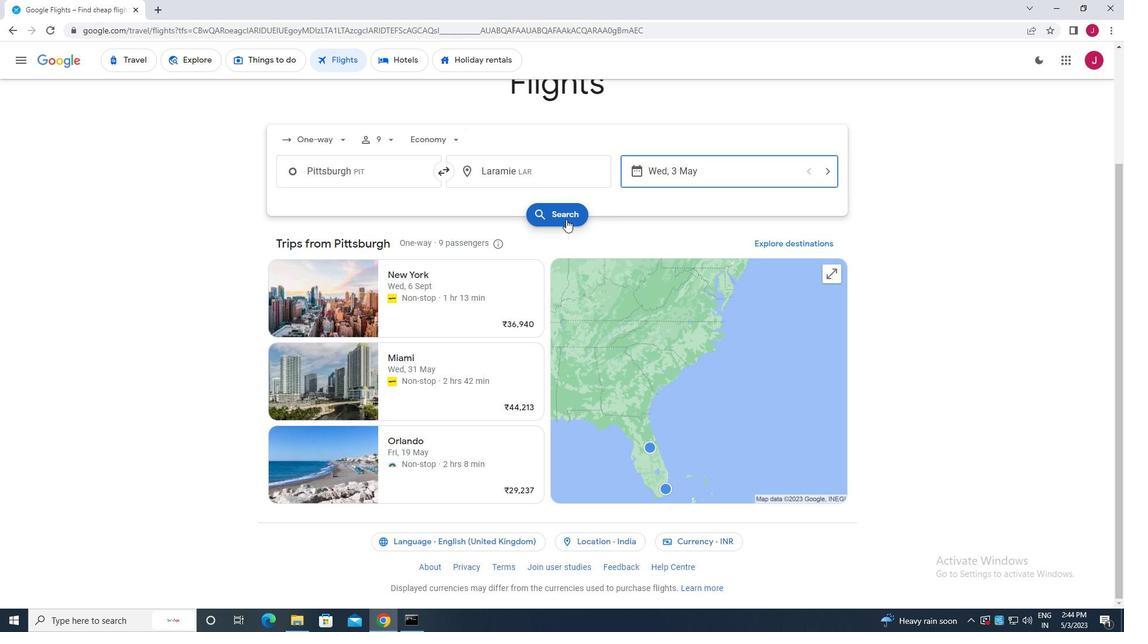
Action: Mouse pressed left at (565, 216)
Screenshot: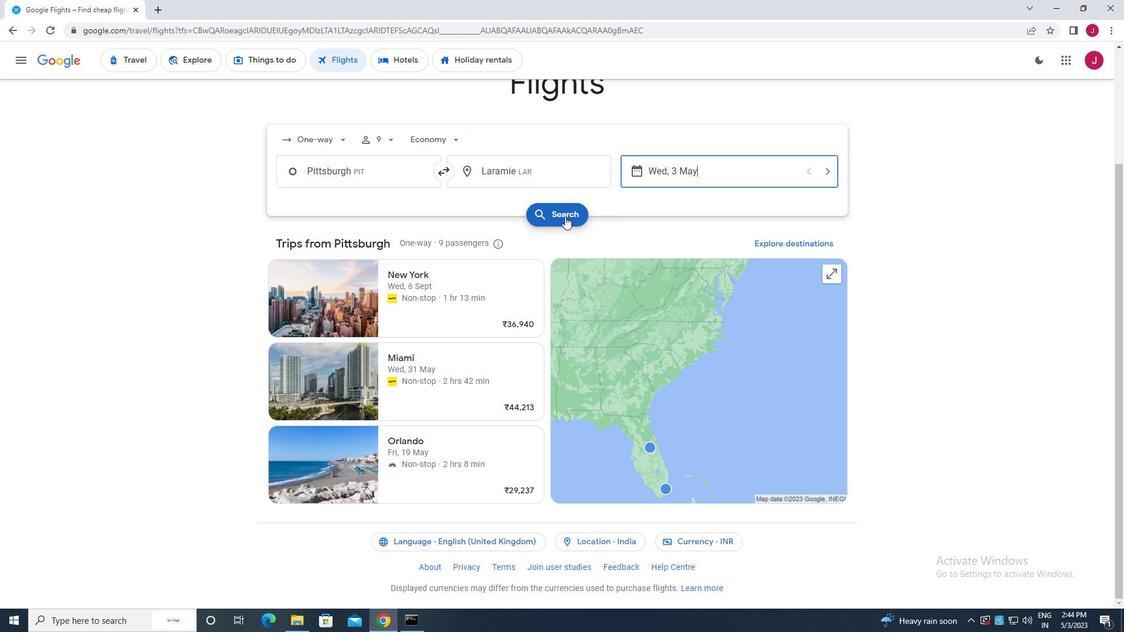 
Action: Mouse moved to (298, 169)
Screenshot: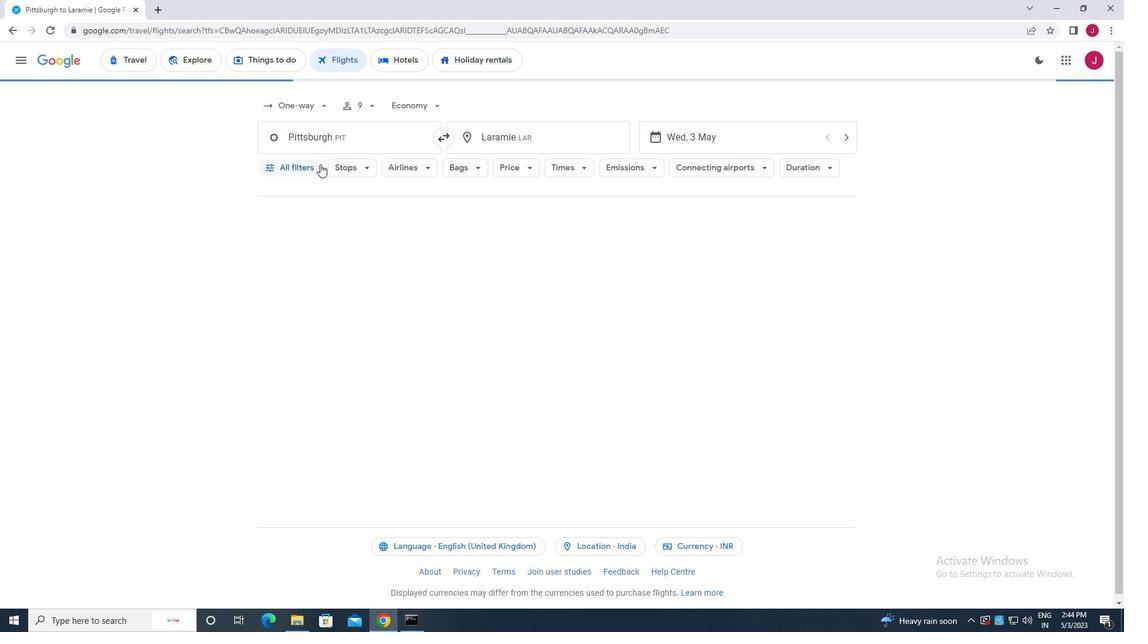 
Action: Mouse pressed left at (298, 169)
Screenshot: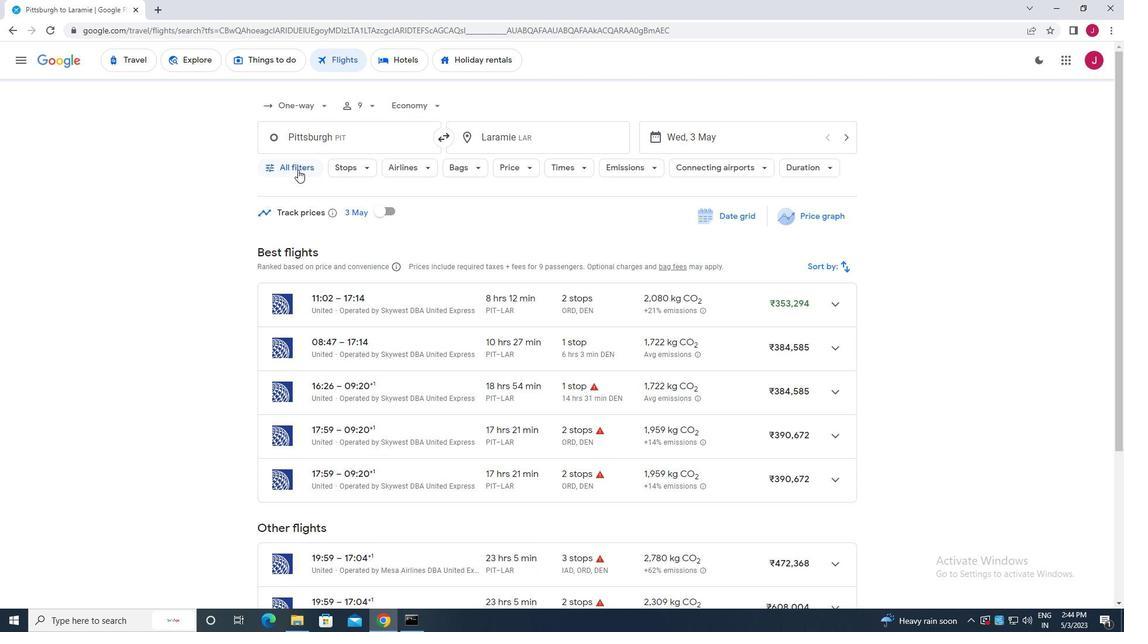 
Action: Mouse moved to (359, 222)
Screenshot: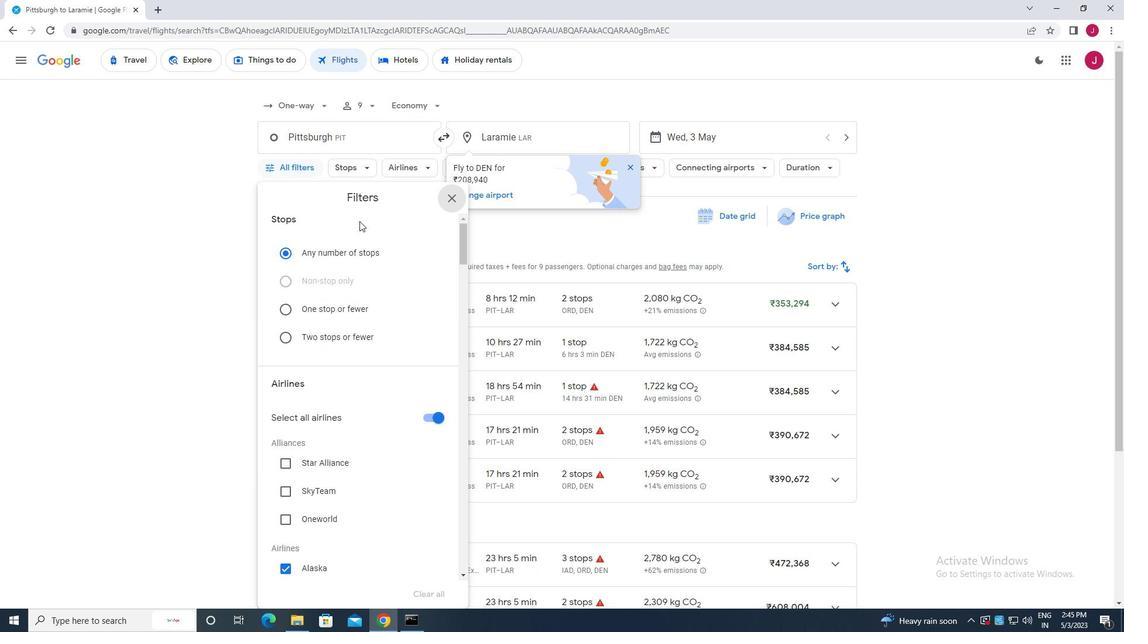 
Action: Mouse scrolled (359, 221) with delta (0, 0)
Screenshot: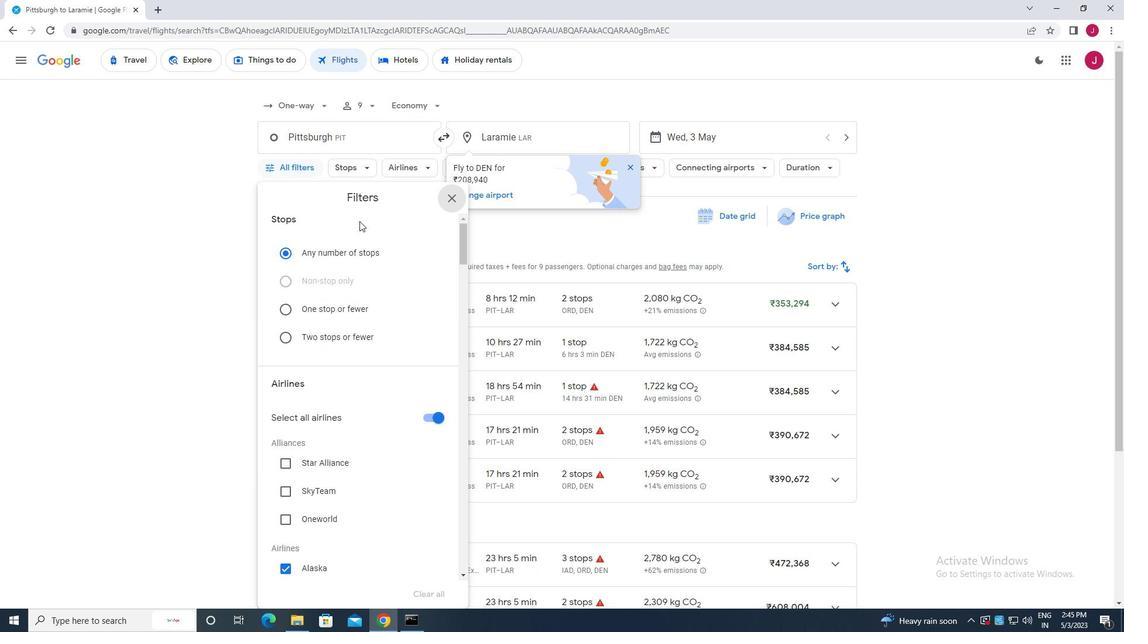 
Action: Mouse scrolled (359, 221) with delta (0, 0)
Screenshot: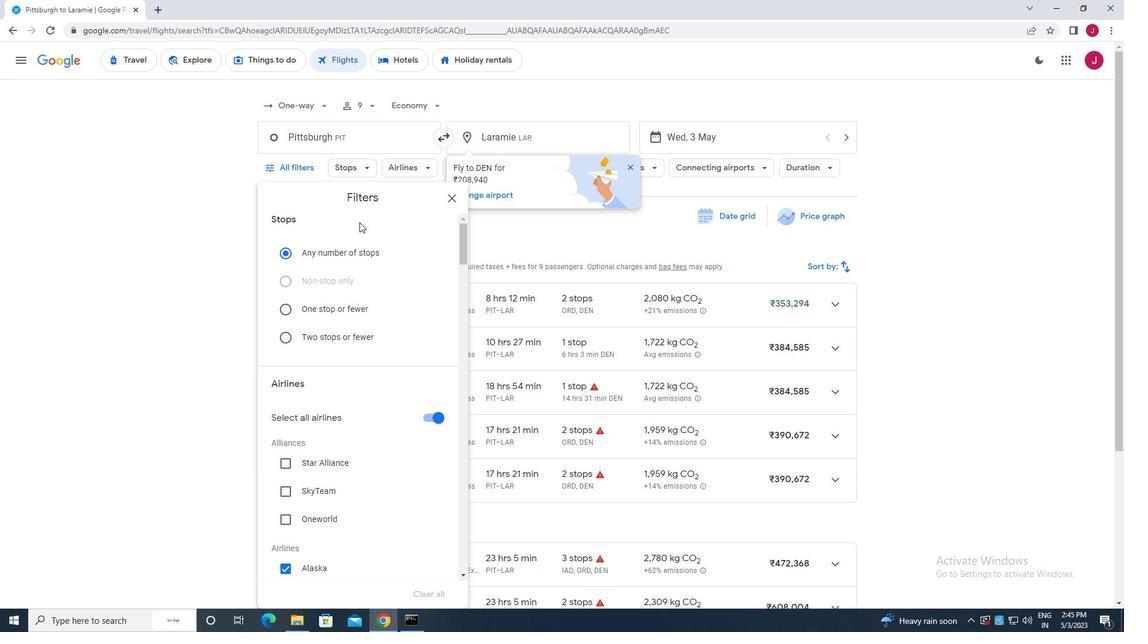 
Action: Mouse moved to (427, 300)
Screenshot: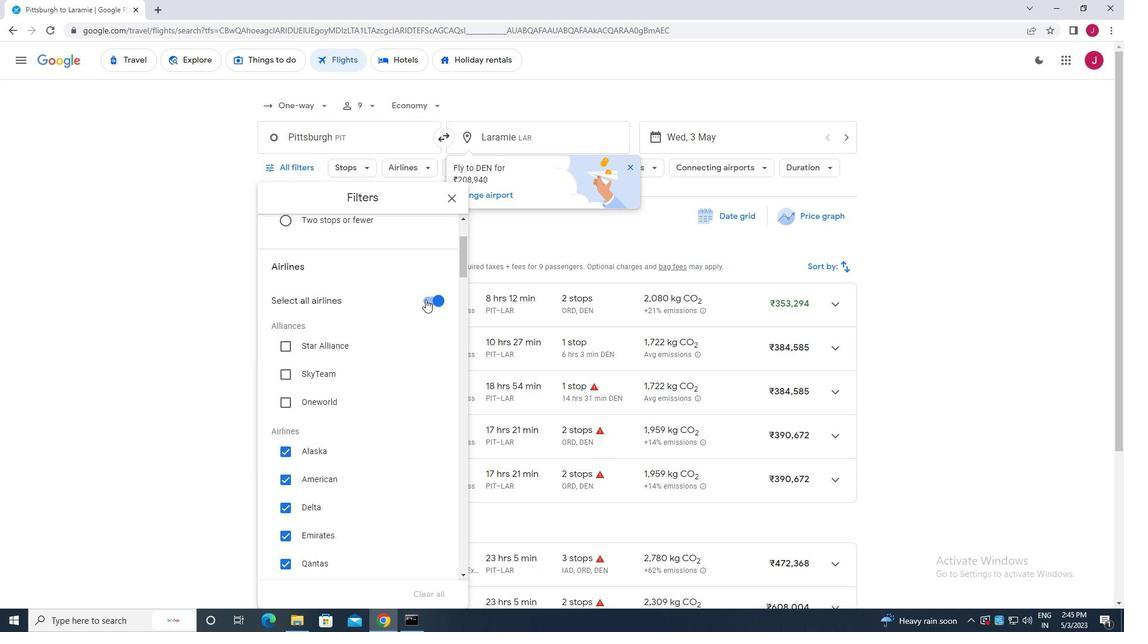 
Action: Mouse pressed left at (427, 300)
Screenshot: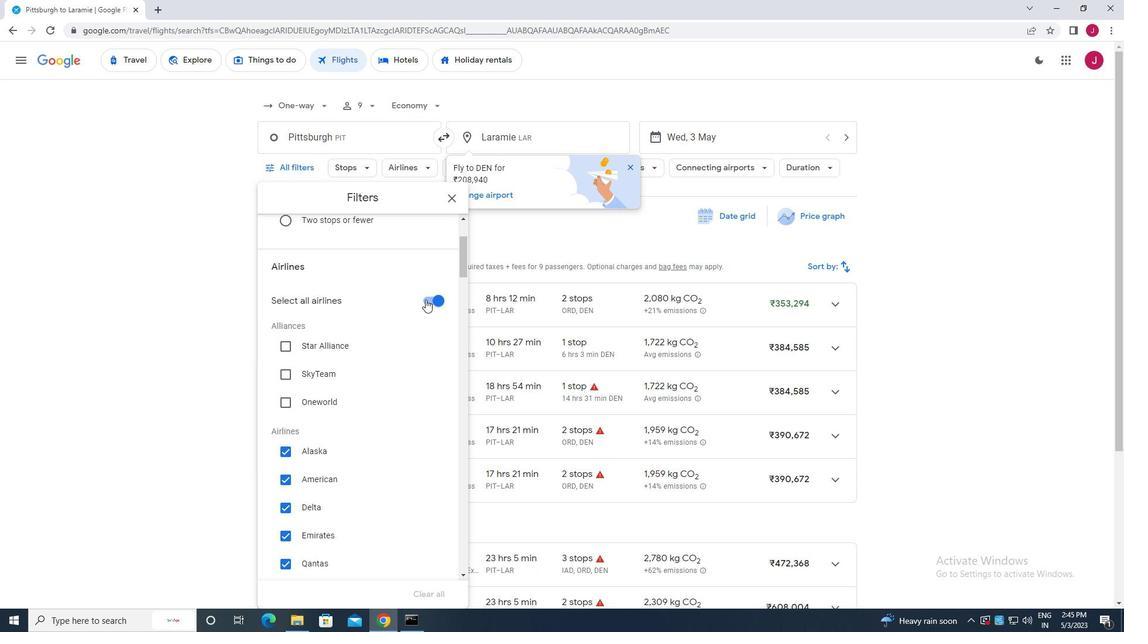 
Action: Mouse moved to (397, 286)
Screenshot: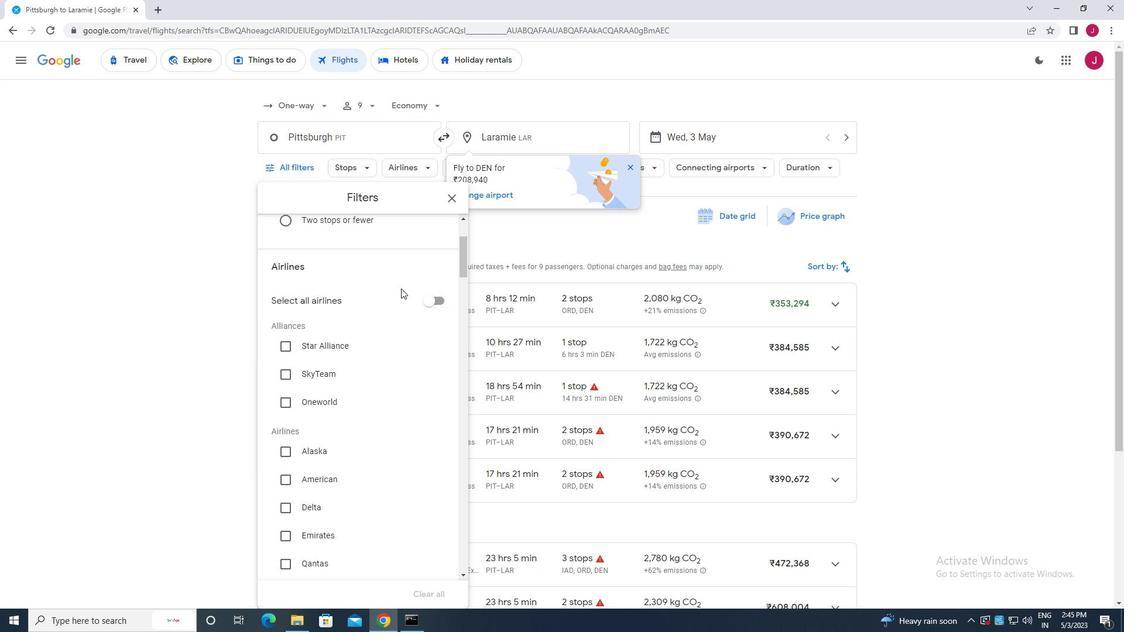 
Action: Mouse scrolled (397, 286) with delta (0, 0)
Screenshot: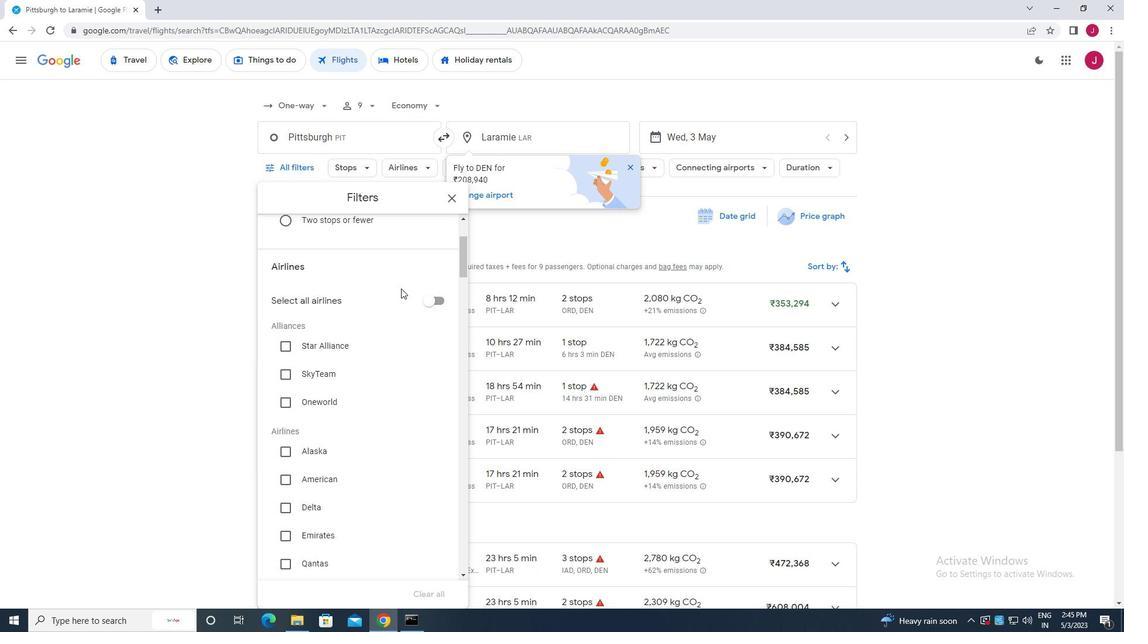
Action: Mouse scrolled (397, 286) with delta (0, 0)
Screenshot: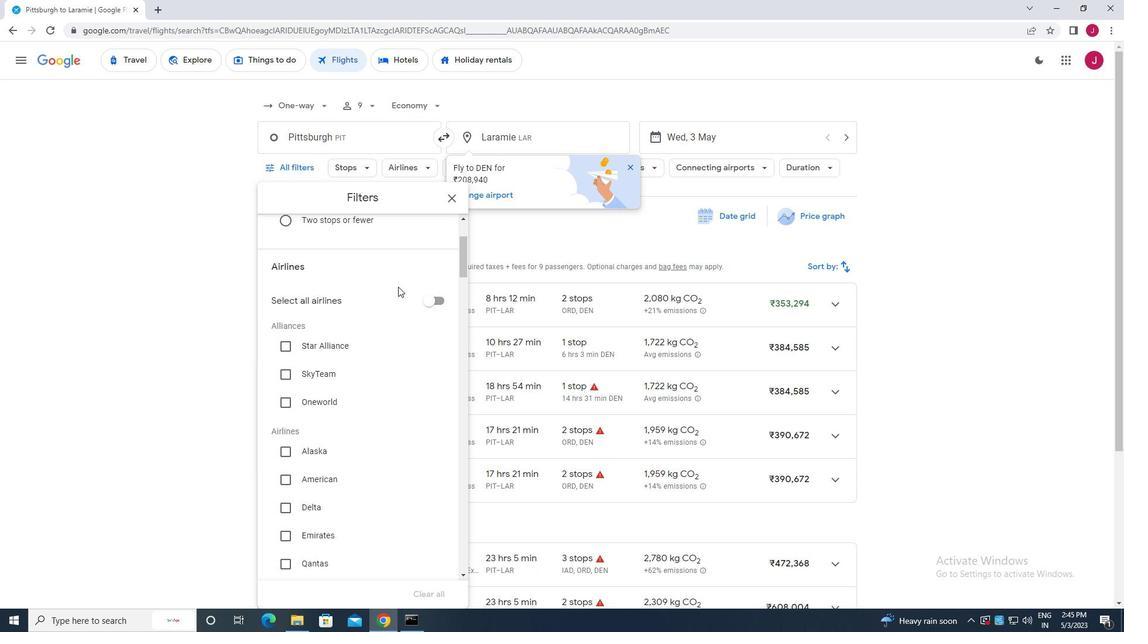 
Action: Mouse scrolled (397, 286) with delta (0, 0)
Screenshot: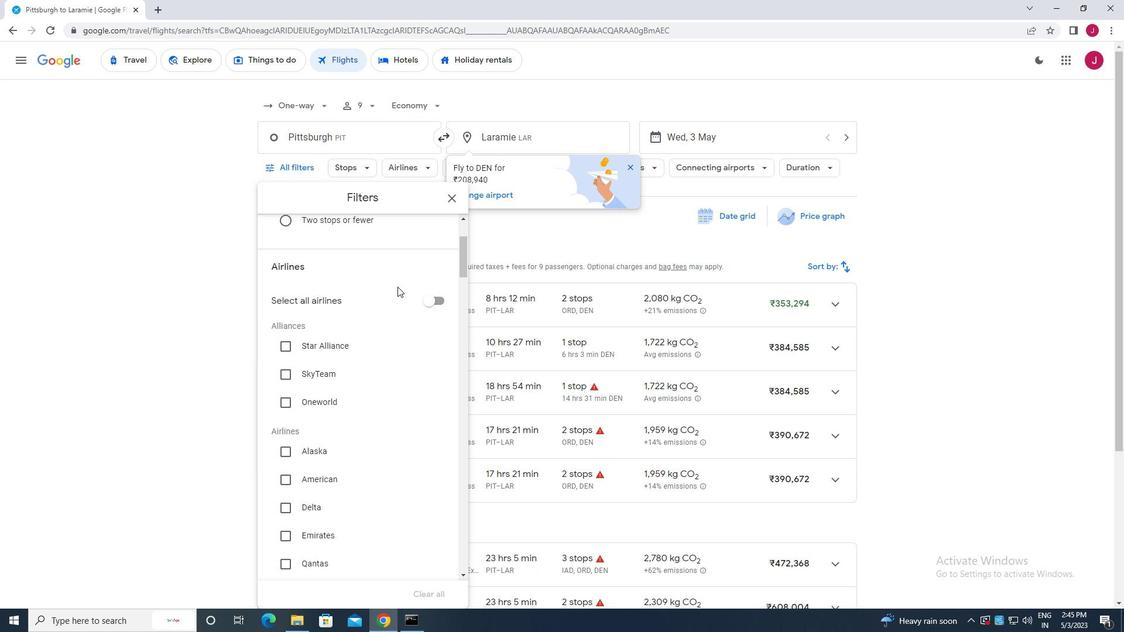 
Action: Mouse moved to (318, 390)
Screenshot: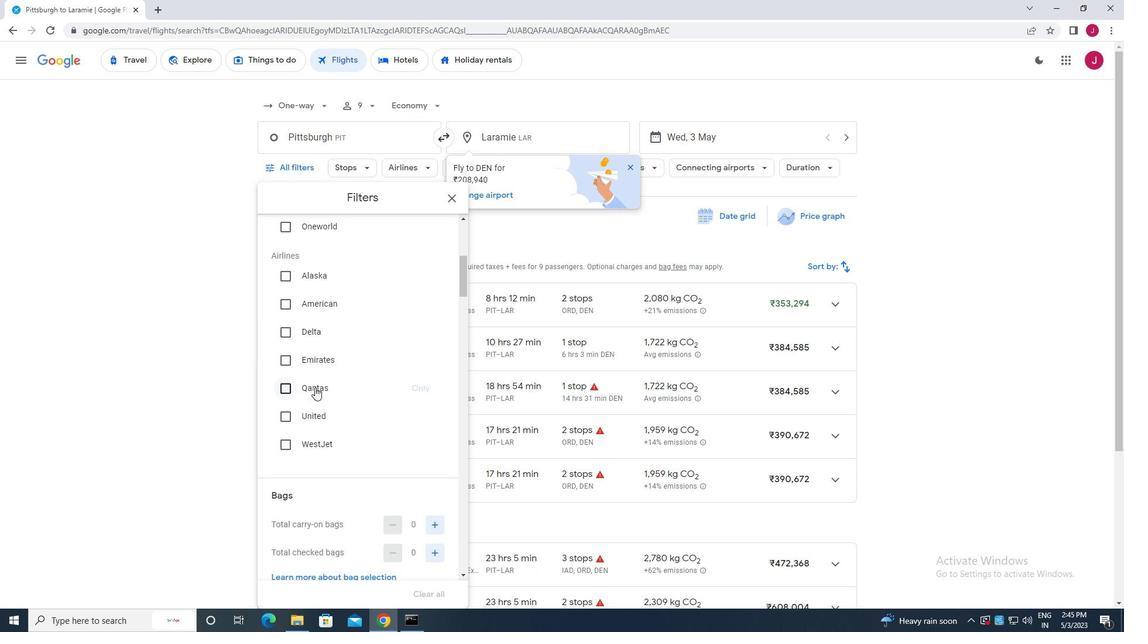 
Action: Mouse scrolled (318, 390) with delta (0, 0)
Screenshot: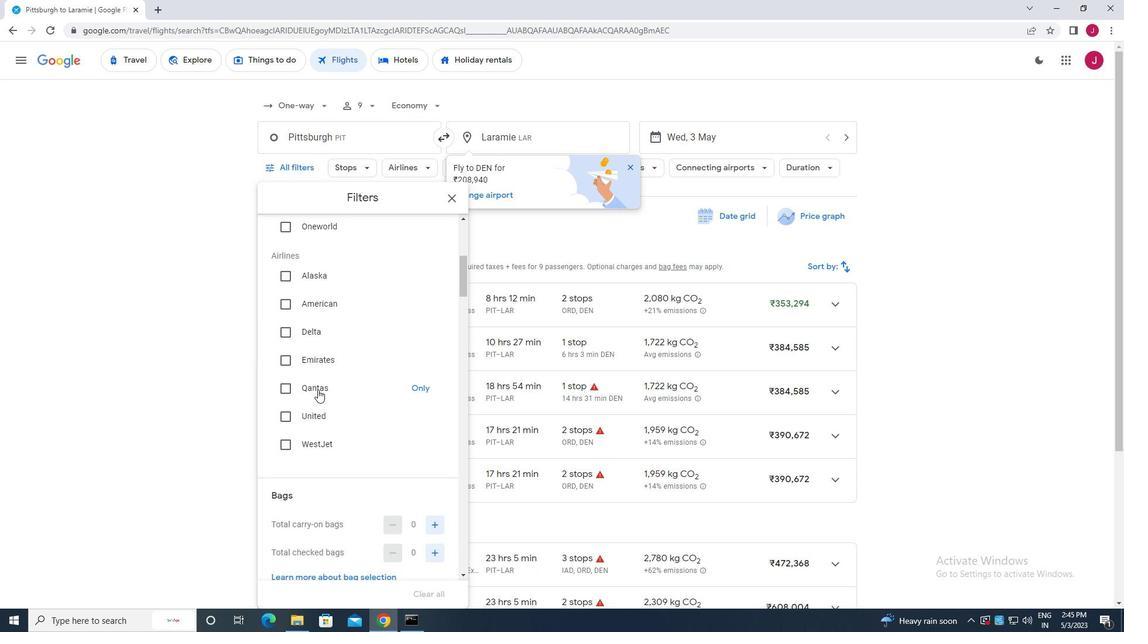 
Action: Mouse moved to (339, 303)
Screenshot: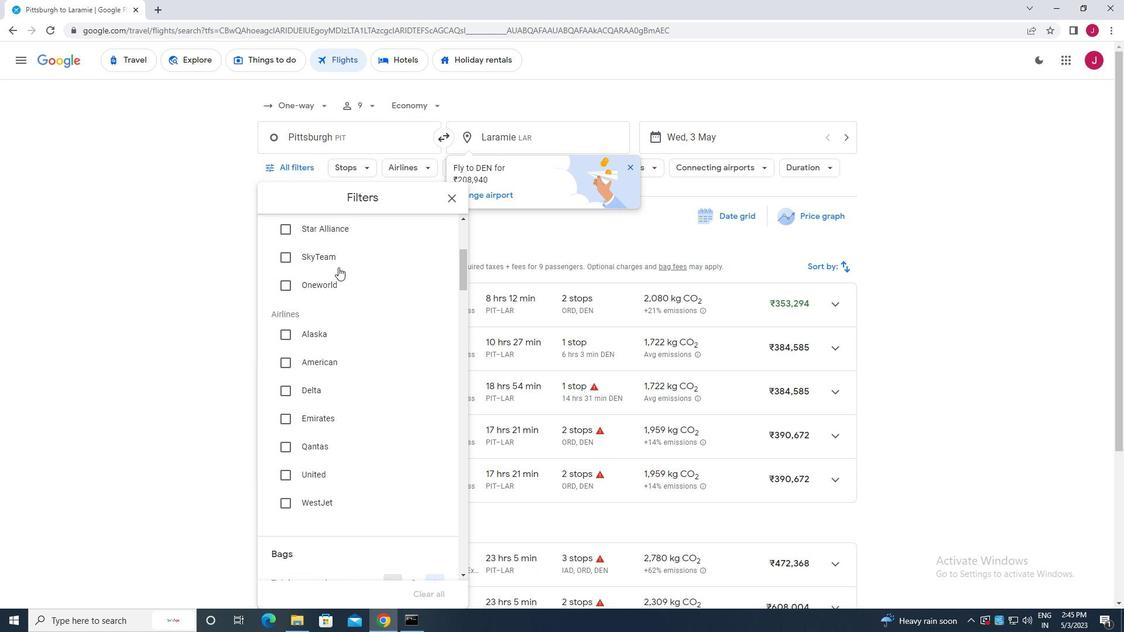 
Action: Mouse scrolled (339, 304) with delta (0, 0)
Screenshot: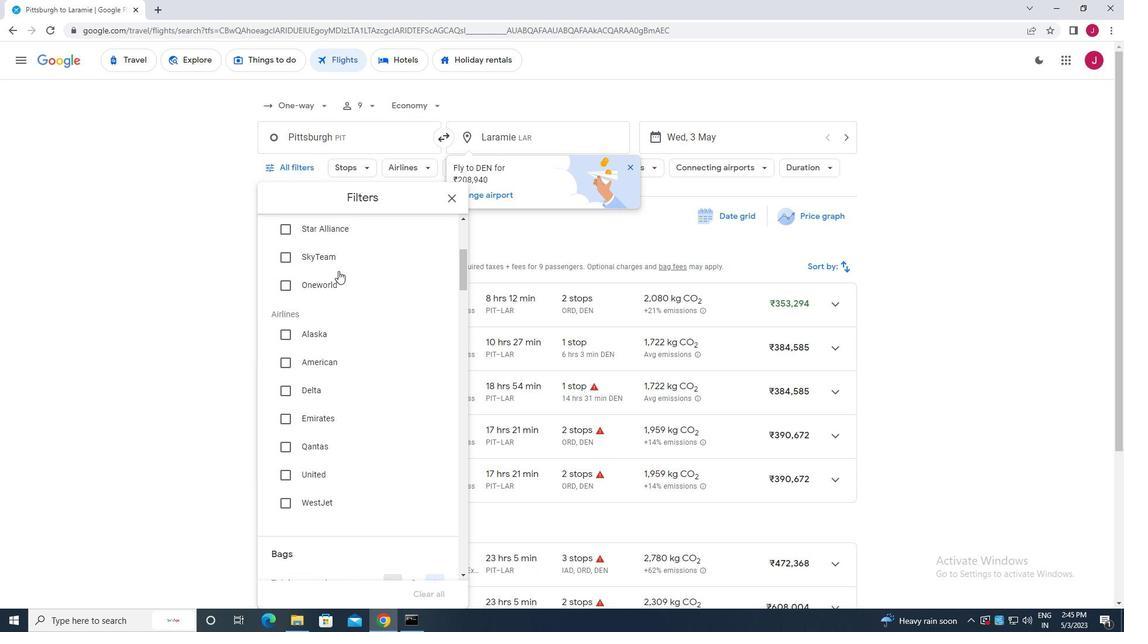 
Action: Mouse scrolled (339, 304) with delta (0, 0)
Screenshot: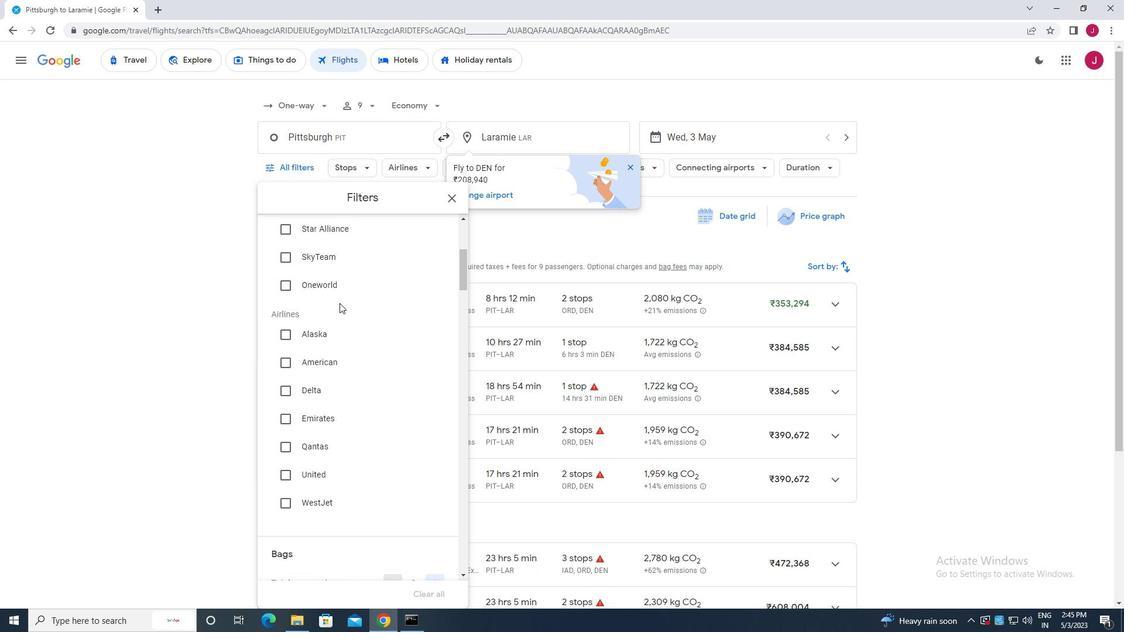 
Action: Mouse moved to (336, 301)
Screenshot: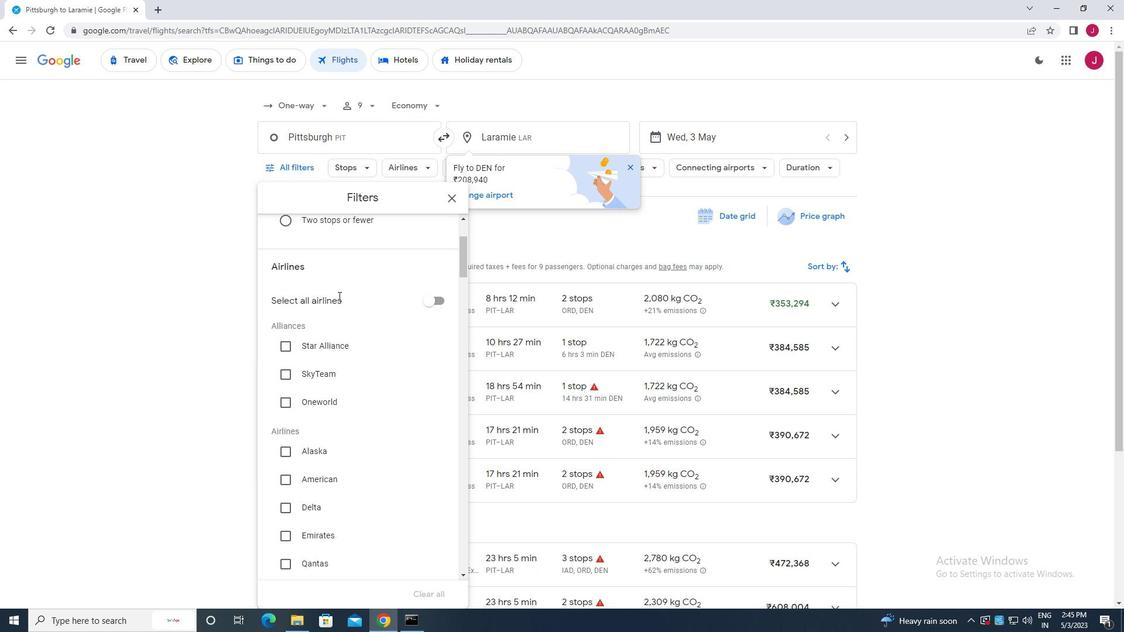 
Action: Mouse scrolled (336, 300) with delta (0, 0)
Screenshot: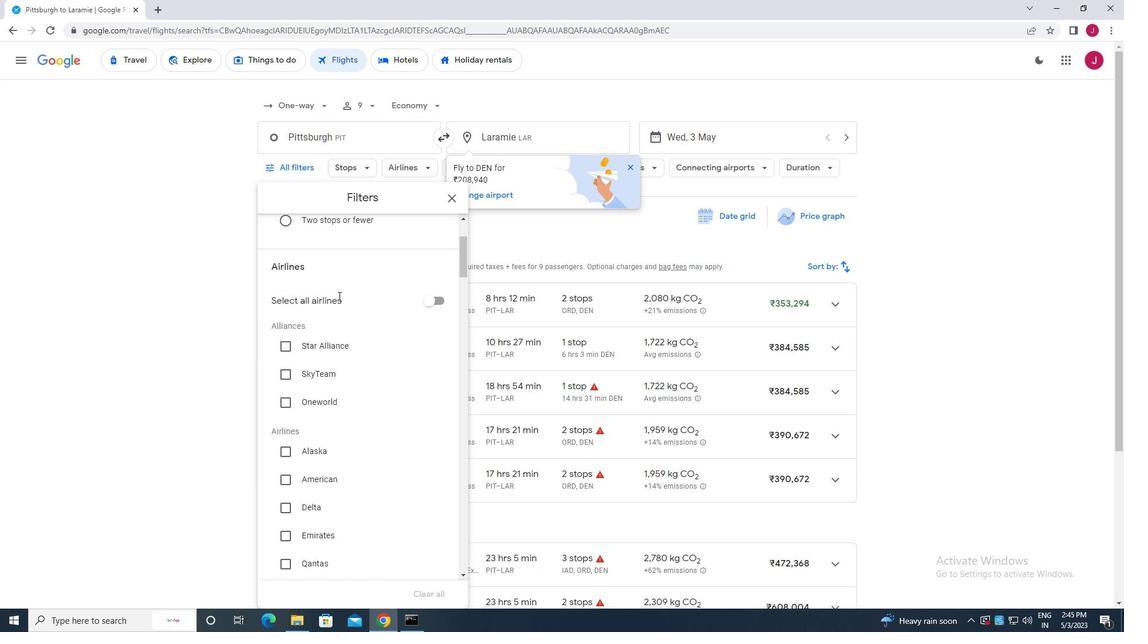 
Action: Mouse moved to (336, 302)
Screenshot: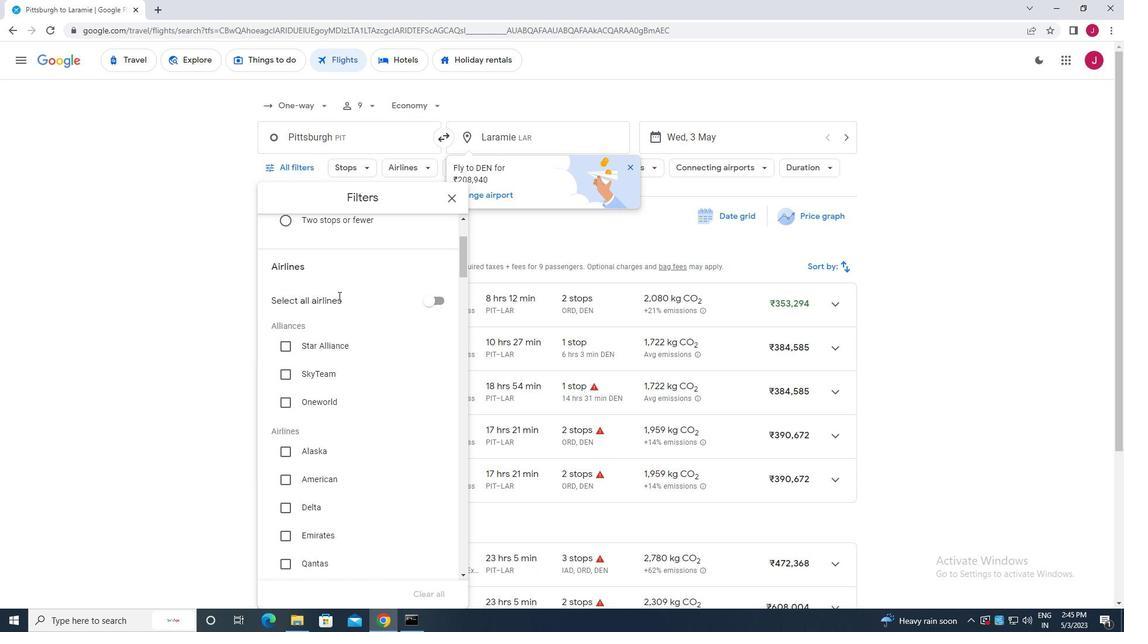 
Action: Mouse scrolled (336, 302) with delta (0, 0)
Screenshot: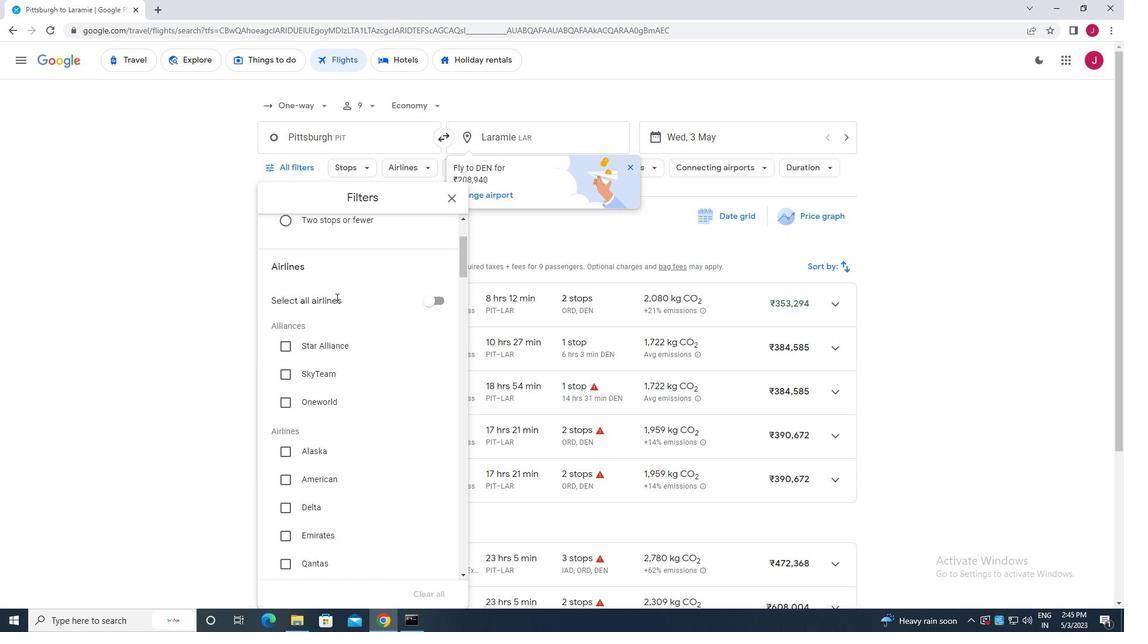 
Action: Mouse moved to (336, 304)
Screenshot: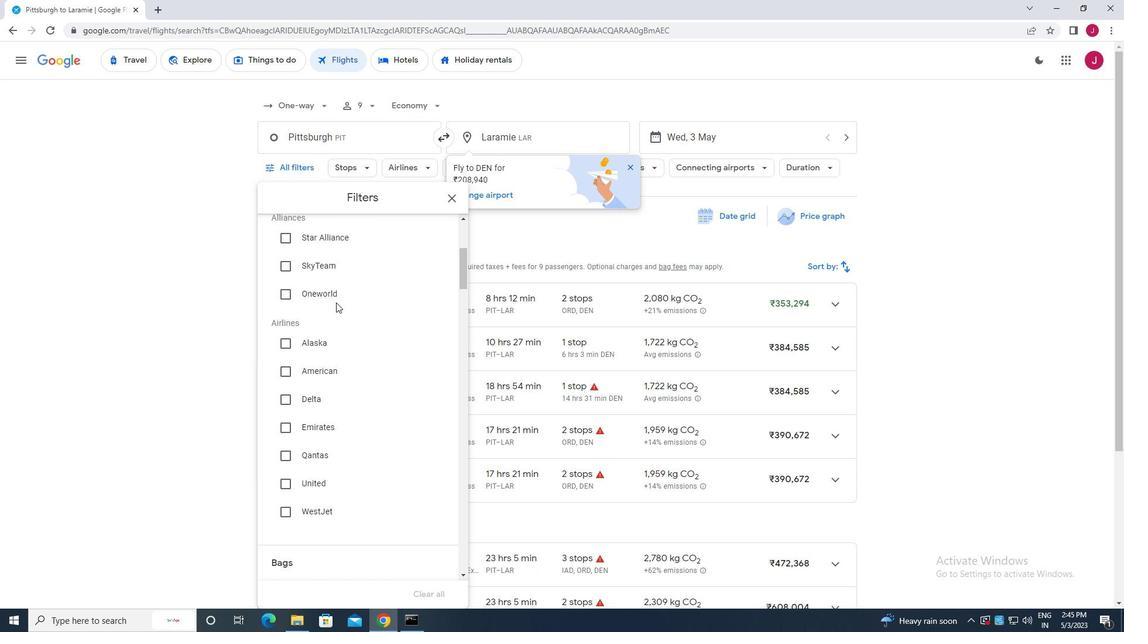 
Action: Mouse scrolled (336, 303) with delta (0, 0)
Screenshot: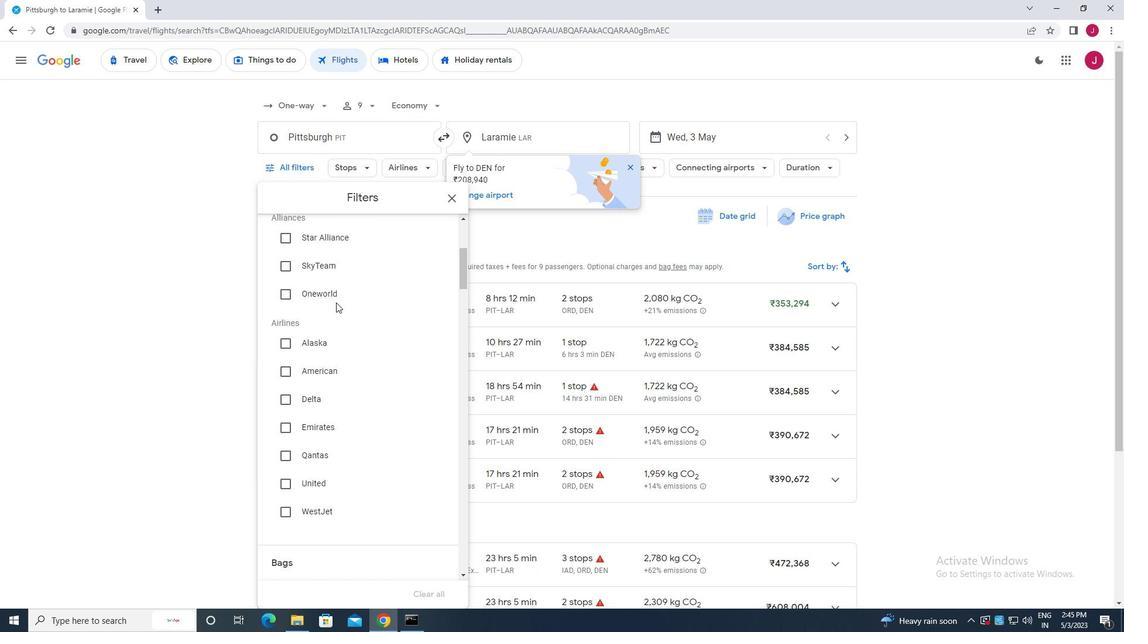 
Action: Mouse moved to (339, 302)
Screenshot: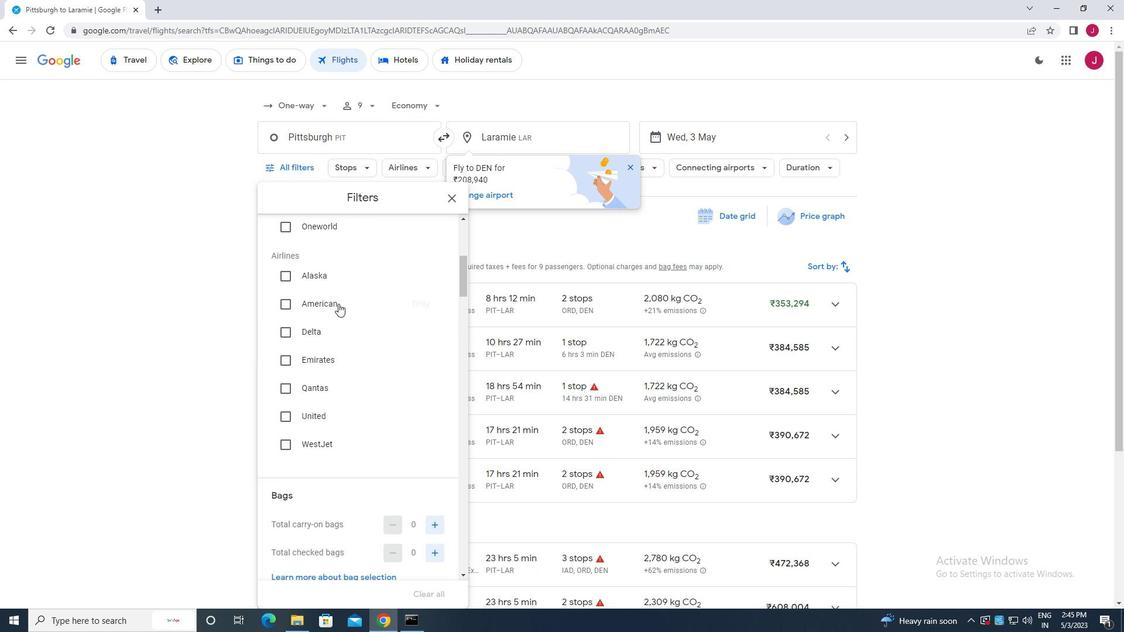 
Action: Mouse scrolled (339, 301) with delta (0, 0)
Screenshot: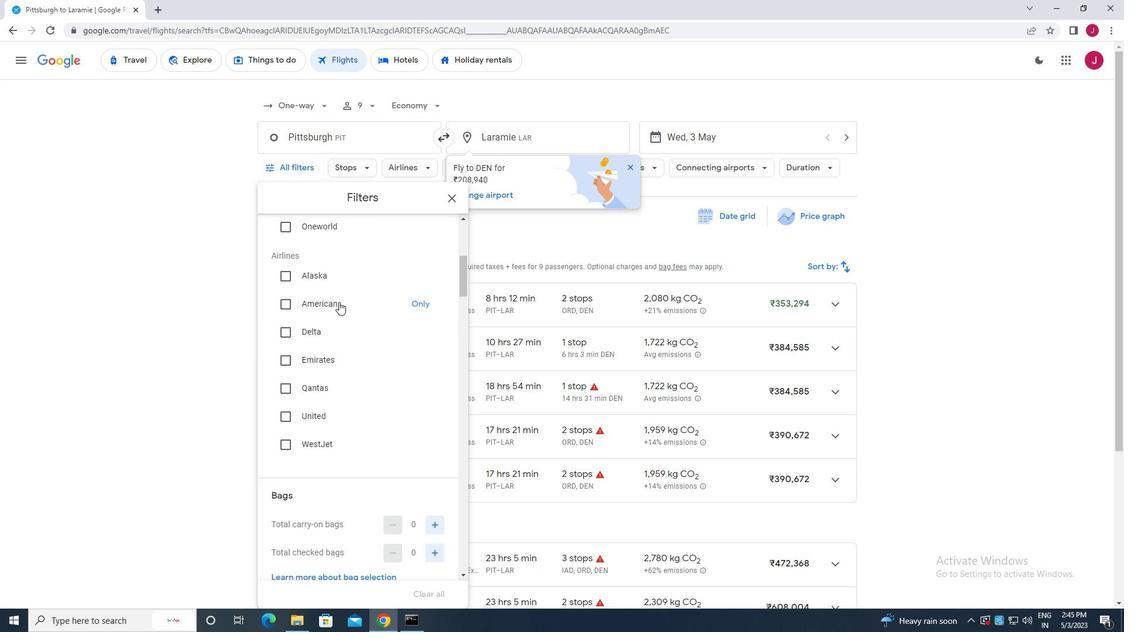 
Action: Mouse moved to (339, 302)
Screenshot: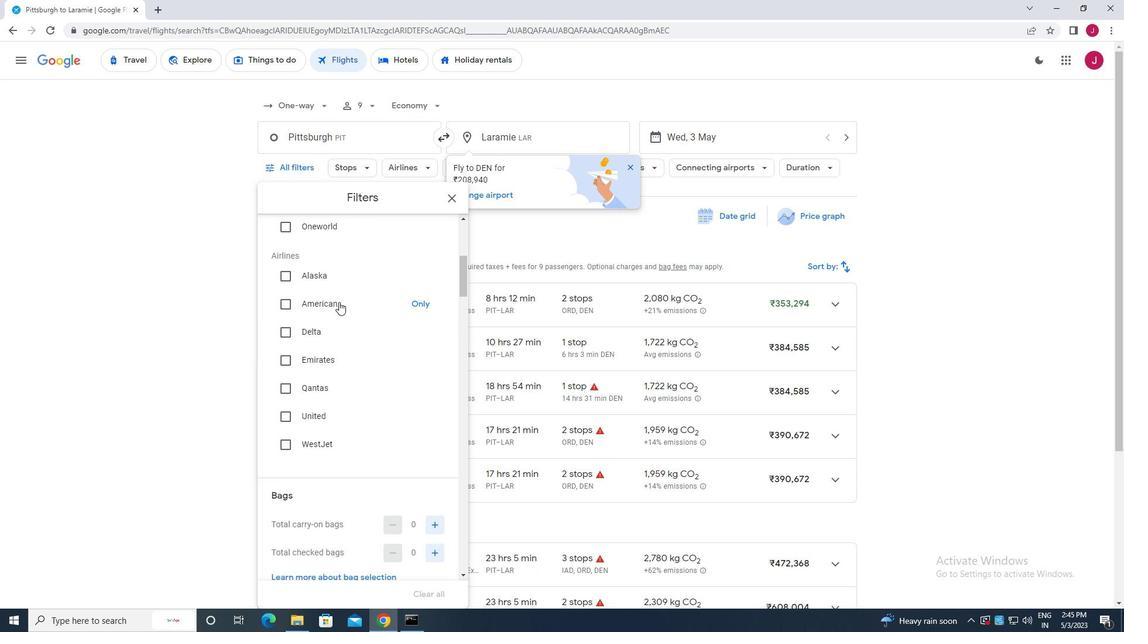
Action: Mouse scrolled (339, 301) with delta (0, 0)
Screenshot: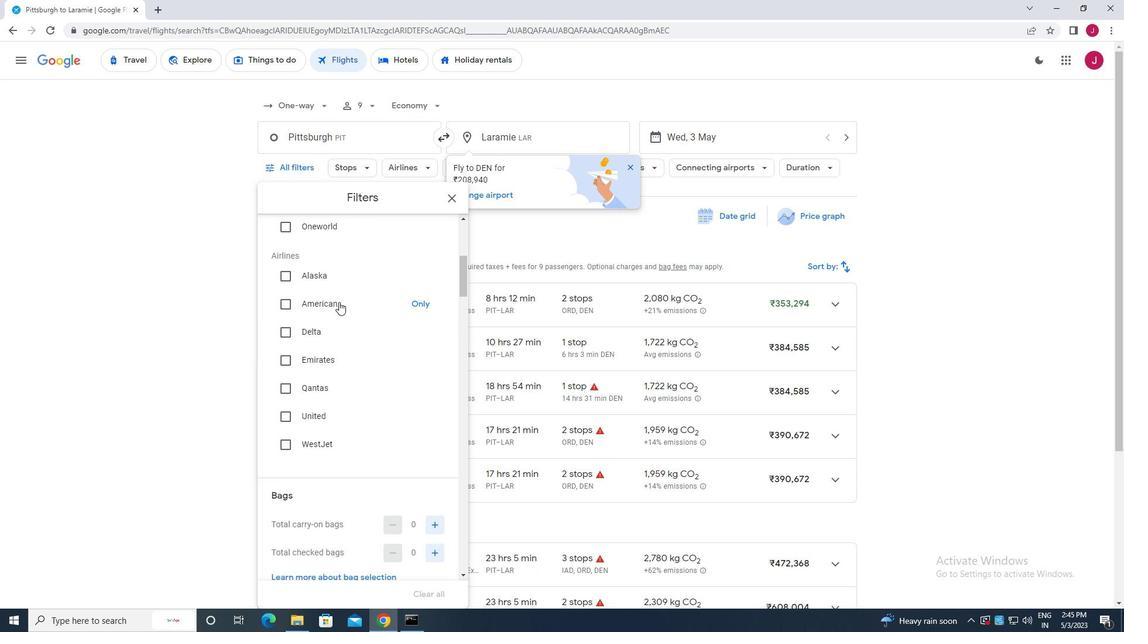
Action: Mouse moved to (339, 303)
Screenshot: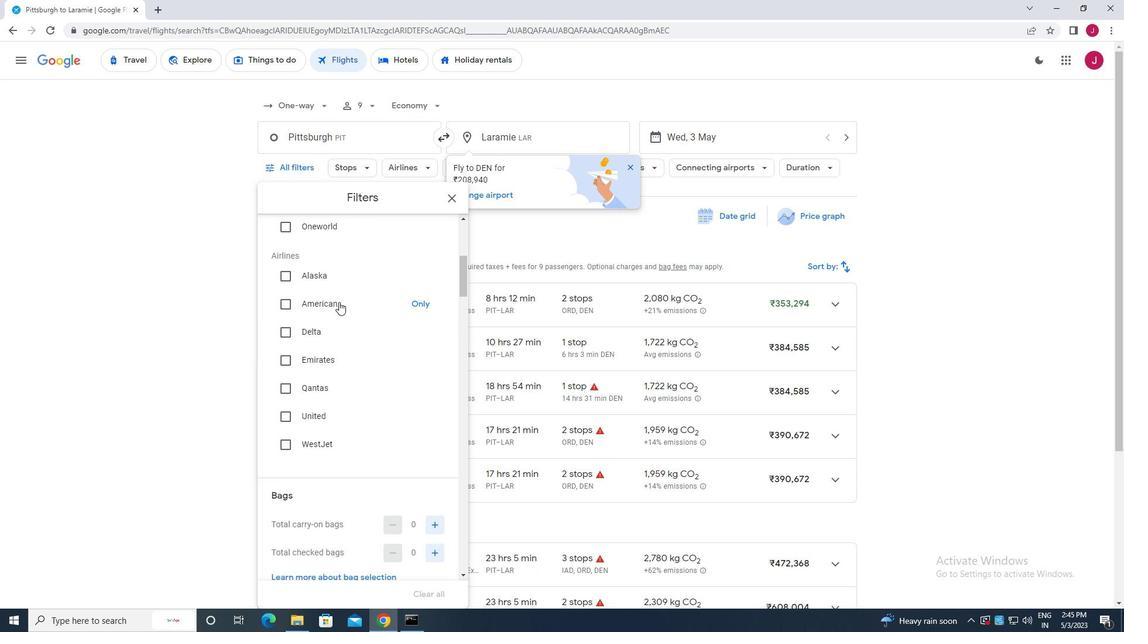 
Action: Mouse scrolled (339, 302) with delta (0, 0)
Screenshot: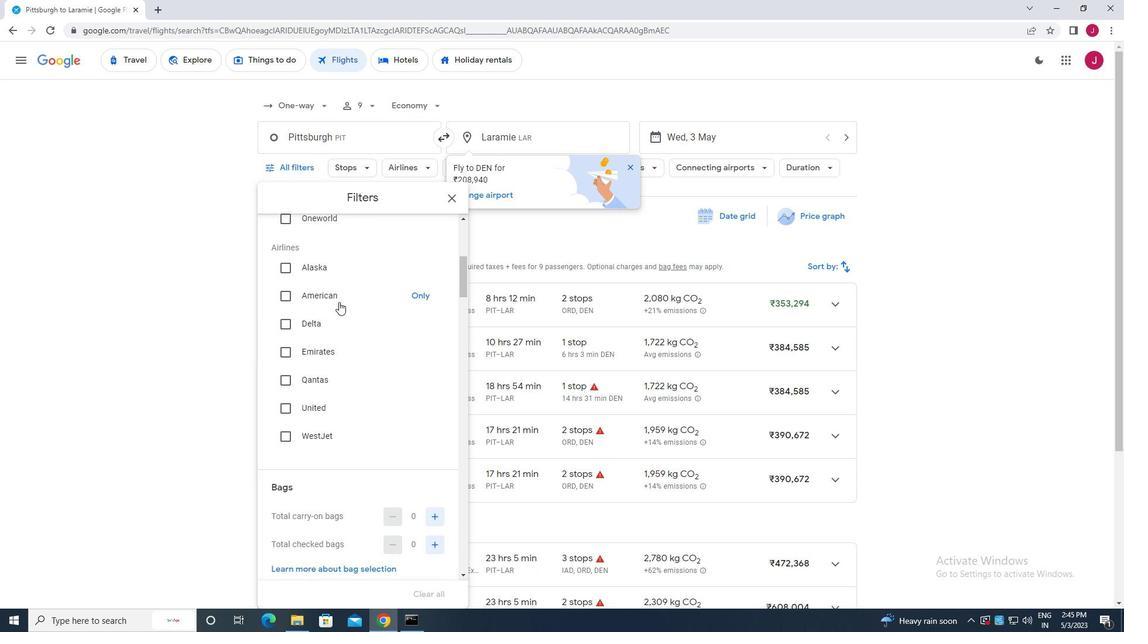 
Action: Mouse moved to (340, 303)
Screenshot: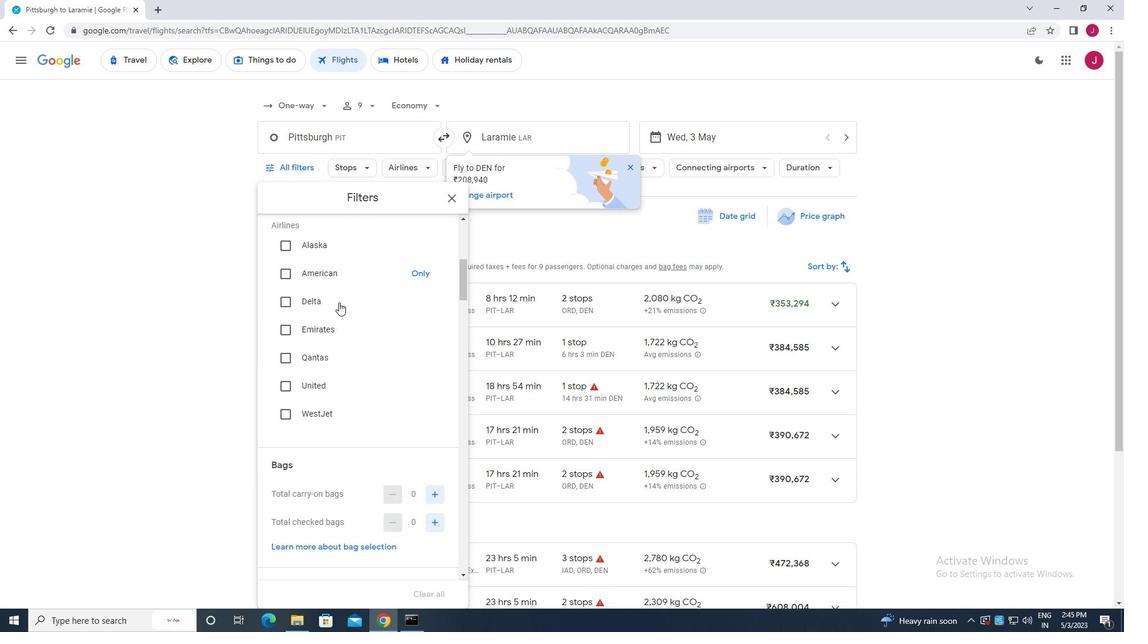 
Action: Mouse scrolled (340, 303) with delta (0, 0)
Screenshot: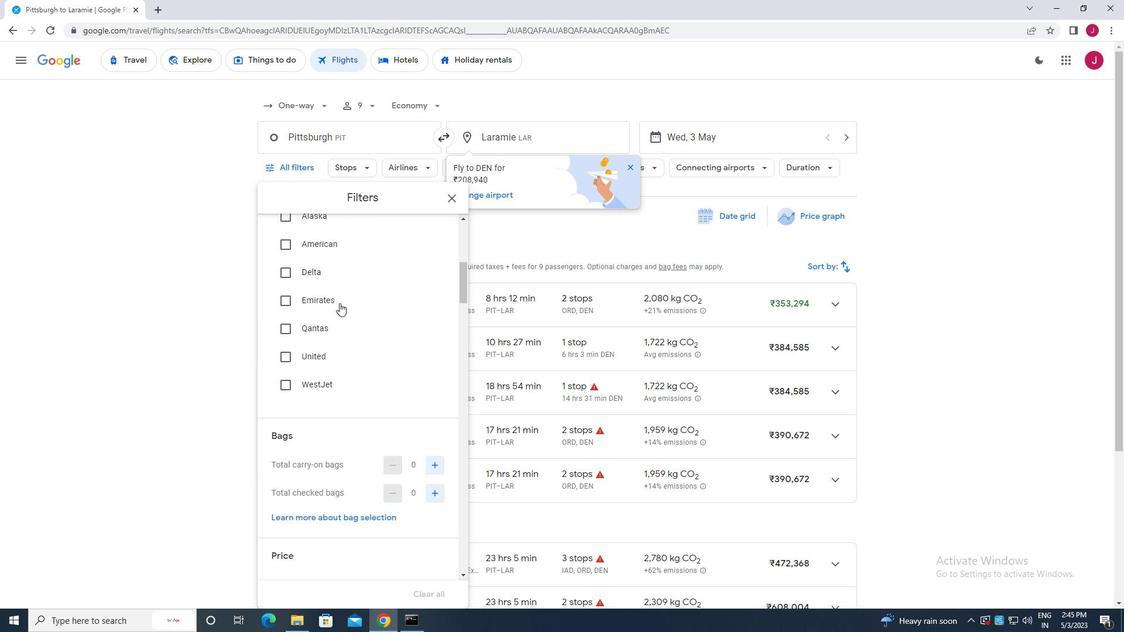 
Action: Mouse moved to (439, 318)
Screenshot: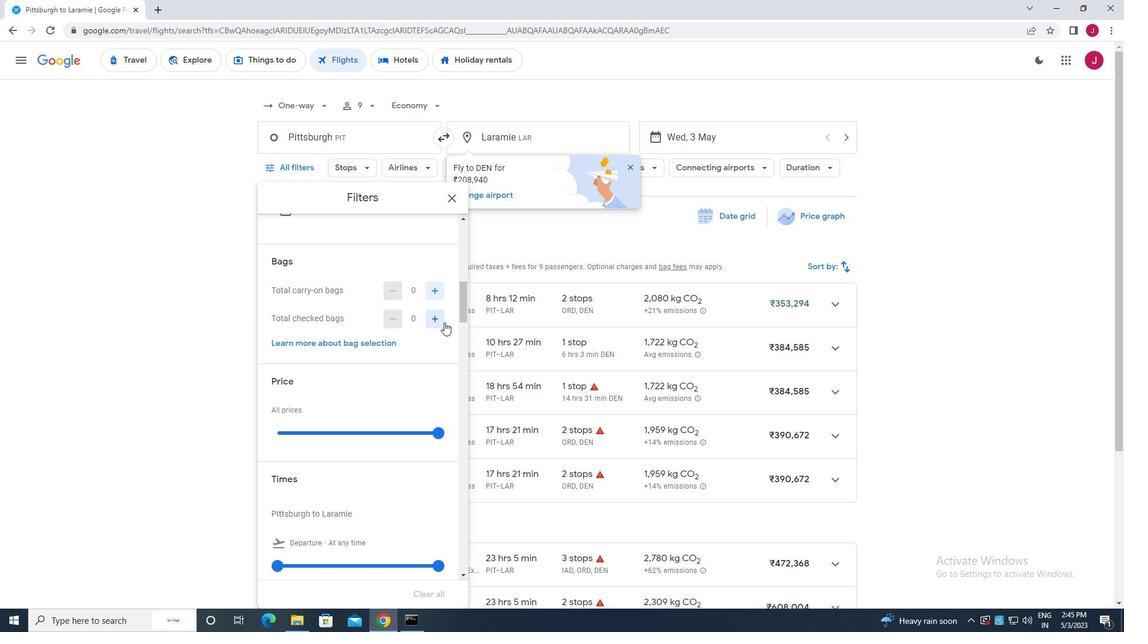
Action: Mouse pressed left at (439, 318)
Screenshot: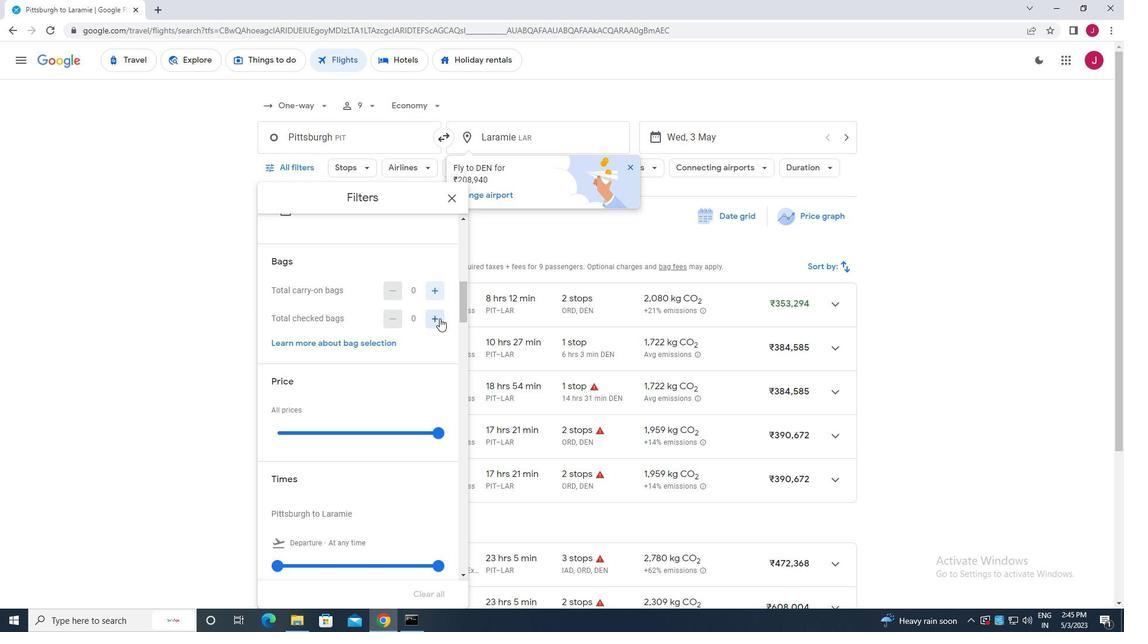 
Action: Mouse pressed left at (439, 318)
Screenshot: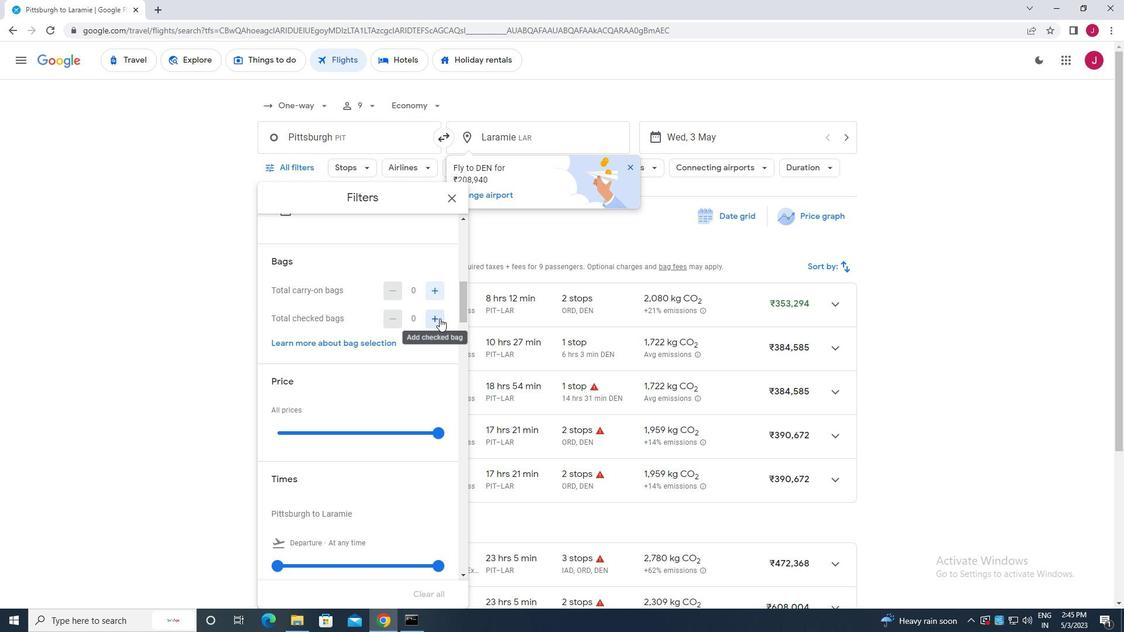 
Action: Mouse moved to (440, 431)
Screenshot: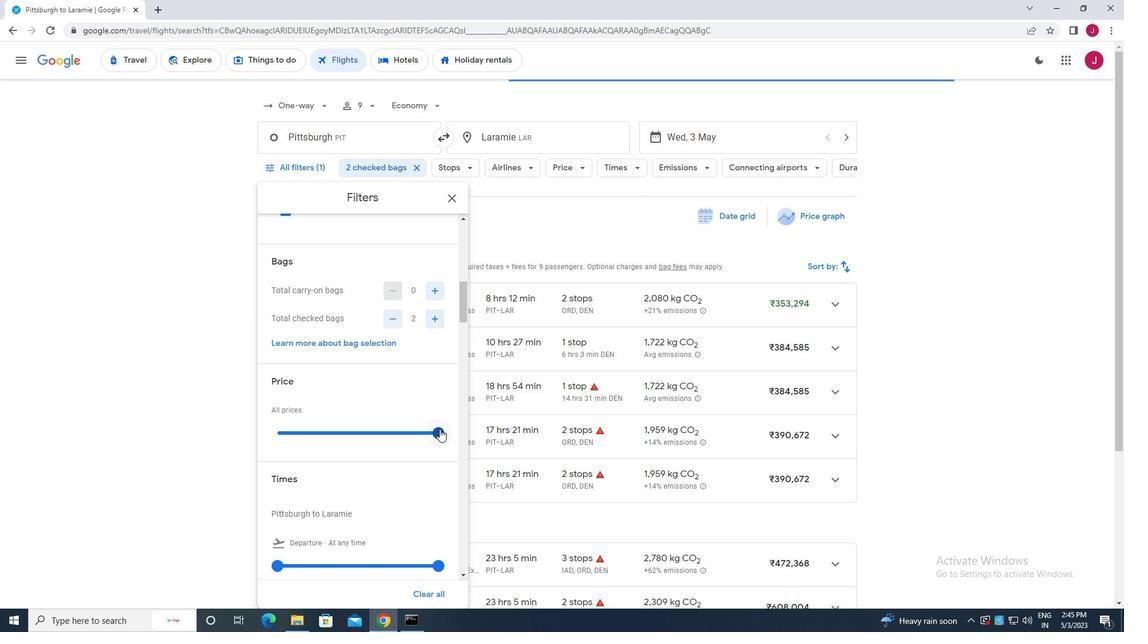 
Action: Mouse pressed left at (440, 431)
Screenshot: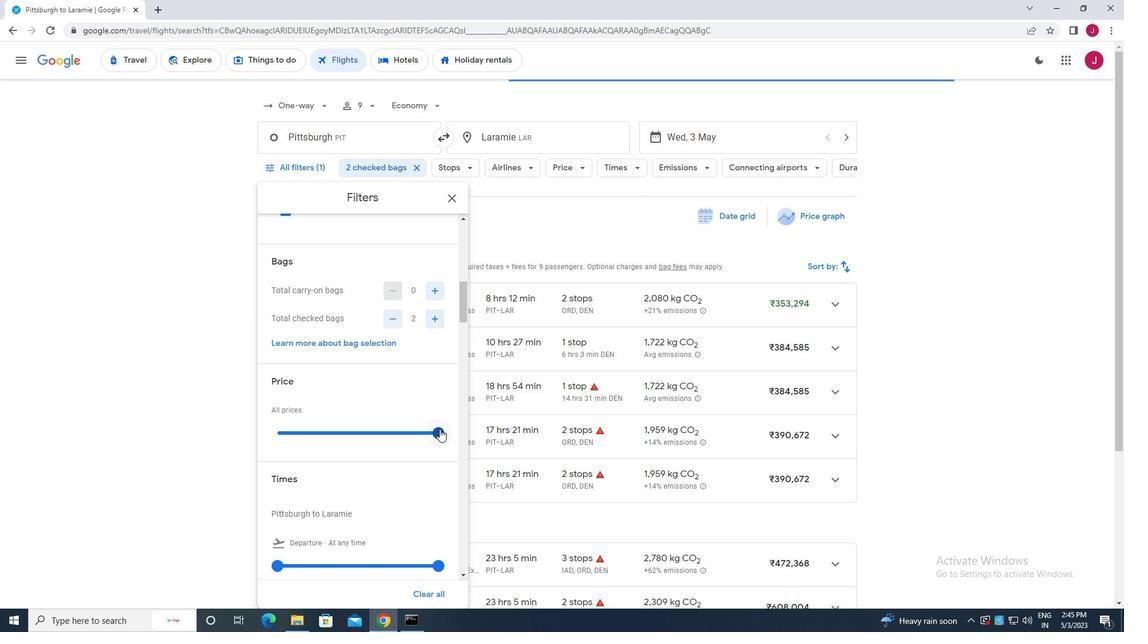 
Action: Mouse moved to (440, 432)
Screenshot: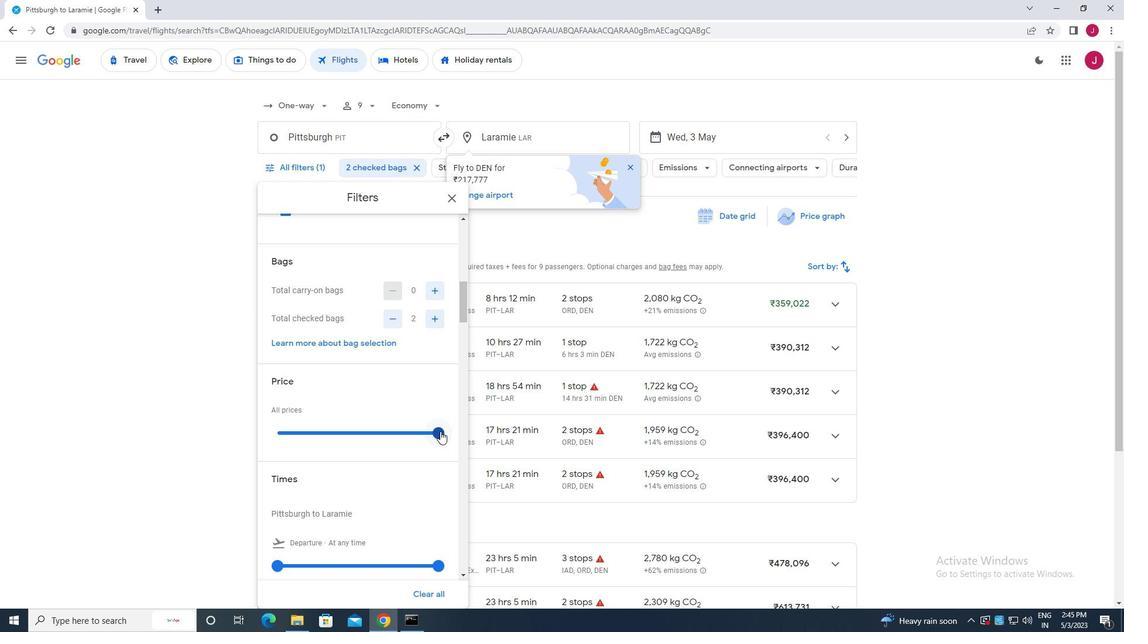 
Action: Mouse pressed left at (440, 432)
Screenshot: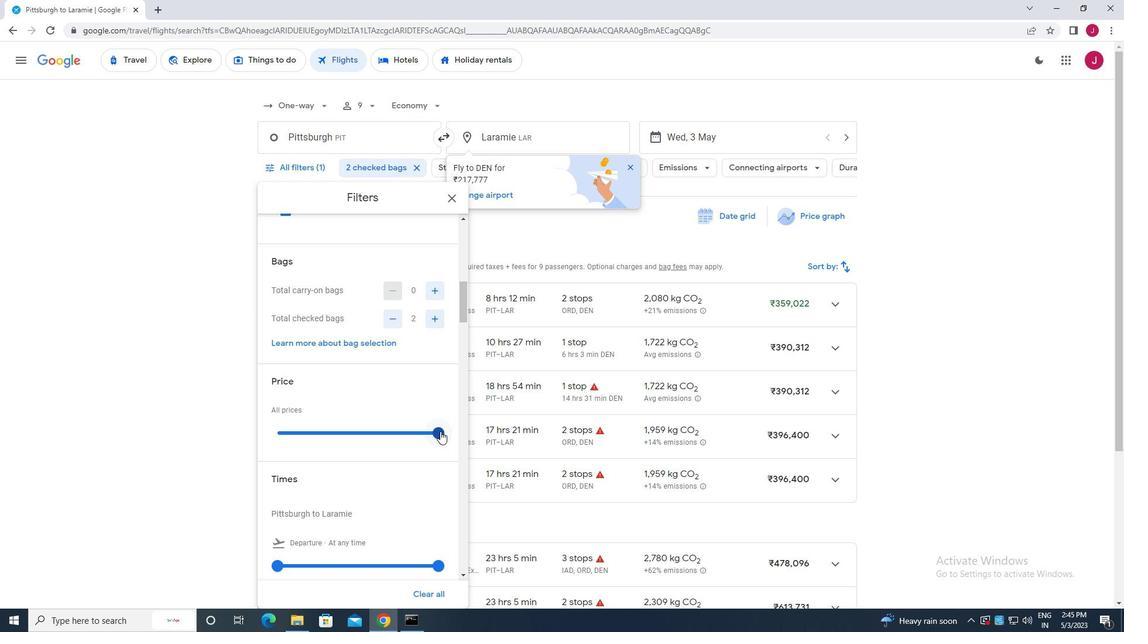 
Action: Mouse moved to (359, 386)
Screenshot: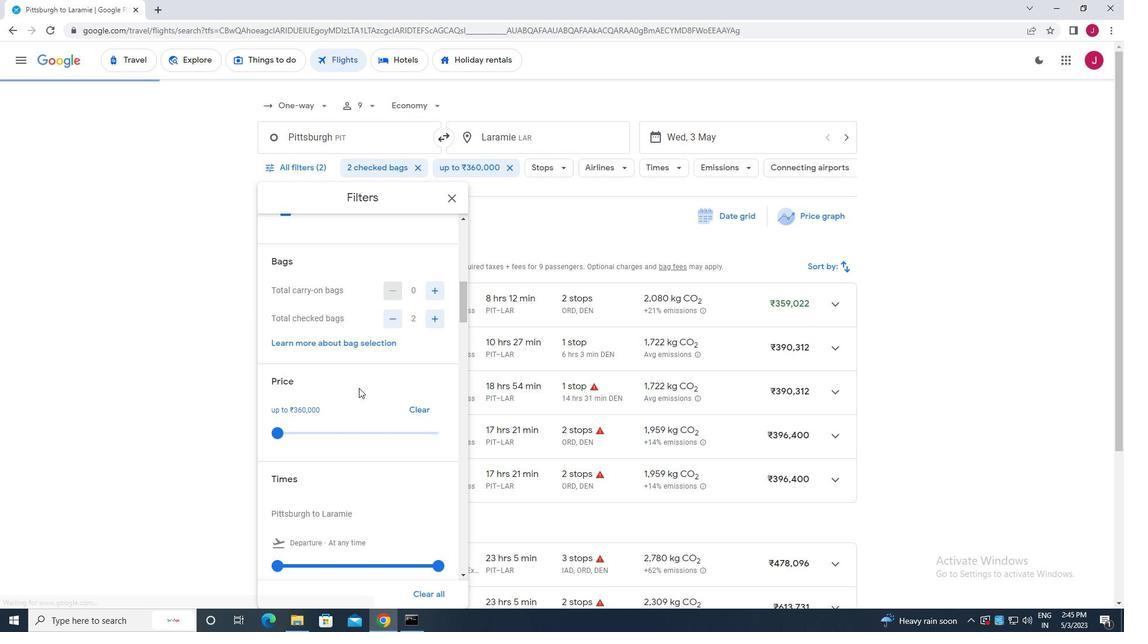 
Action: Mouse scrolled (359, 385) with delta (0, 0)
Screenshot: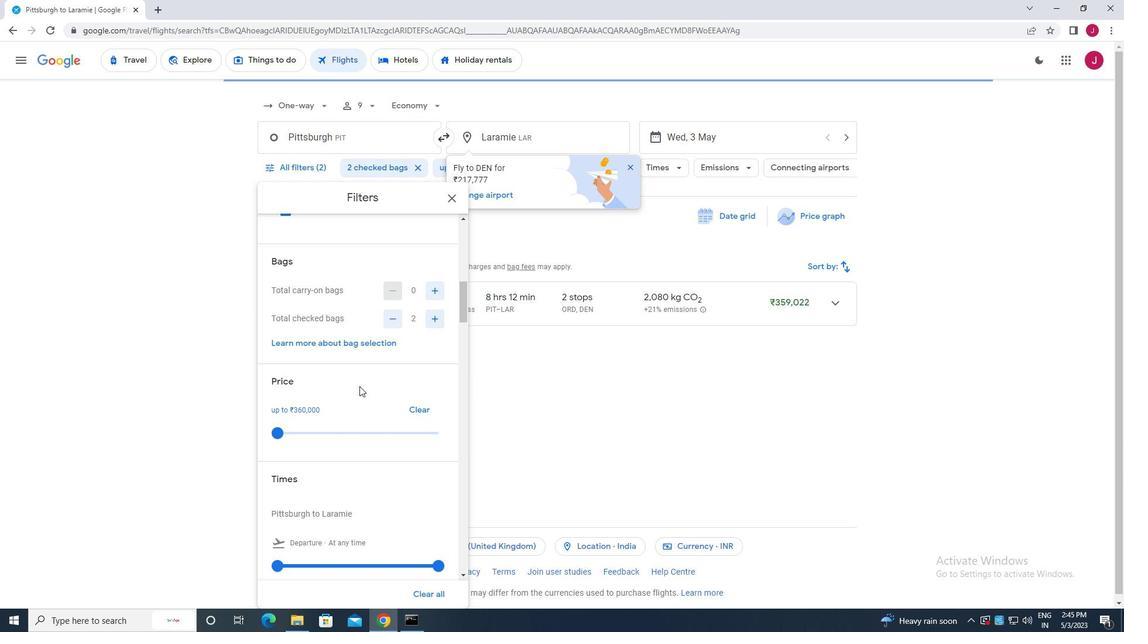 
Action: Mouse scrolled (359, 385) with delta (0, 0)
Screenshot: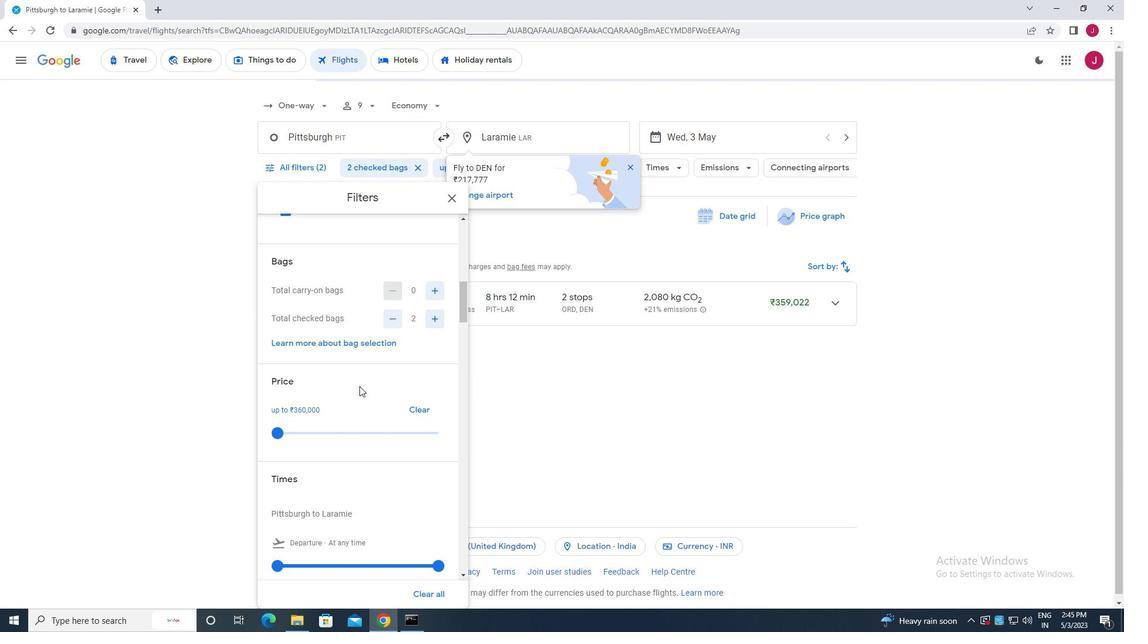 
Action: Mouse scrolled (359, 385) with delta (0, 0)
Screenshot: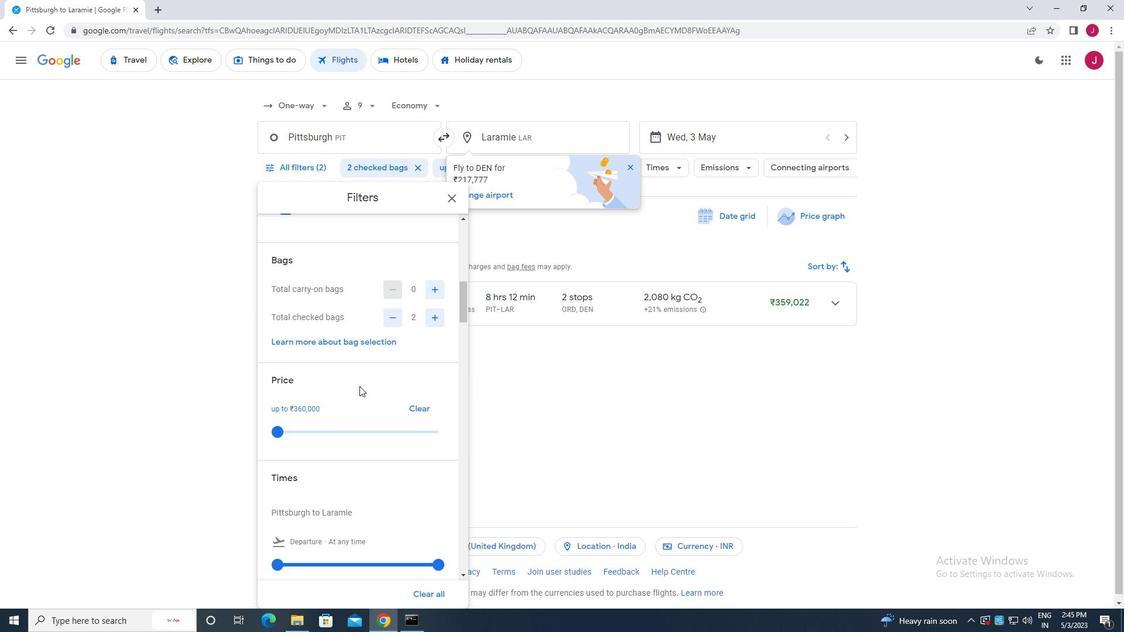 
Action: Mouse moved to (275, 390)
Screenshot: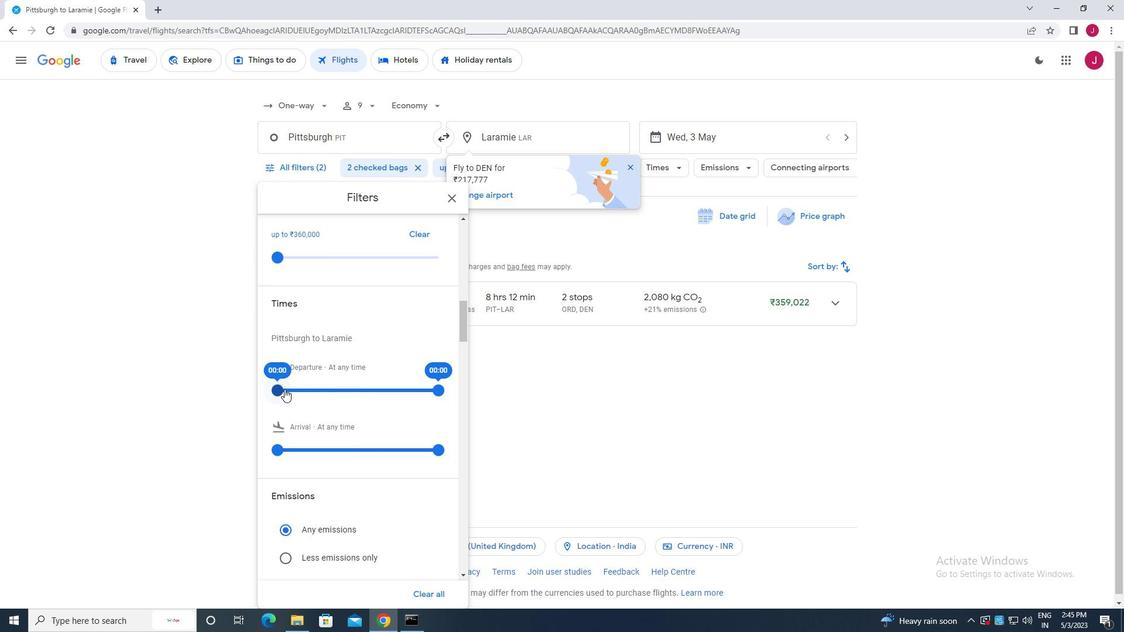 
Action: Mouse pressed left at (275, 390)
Screenshot: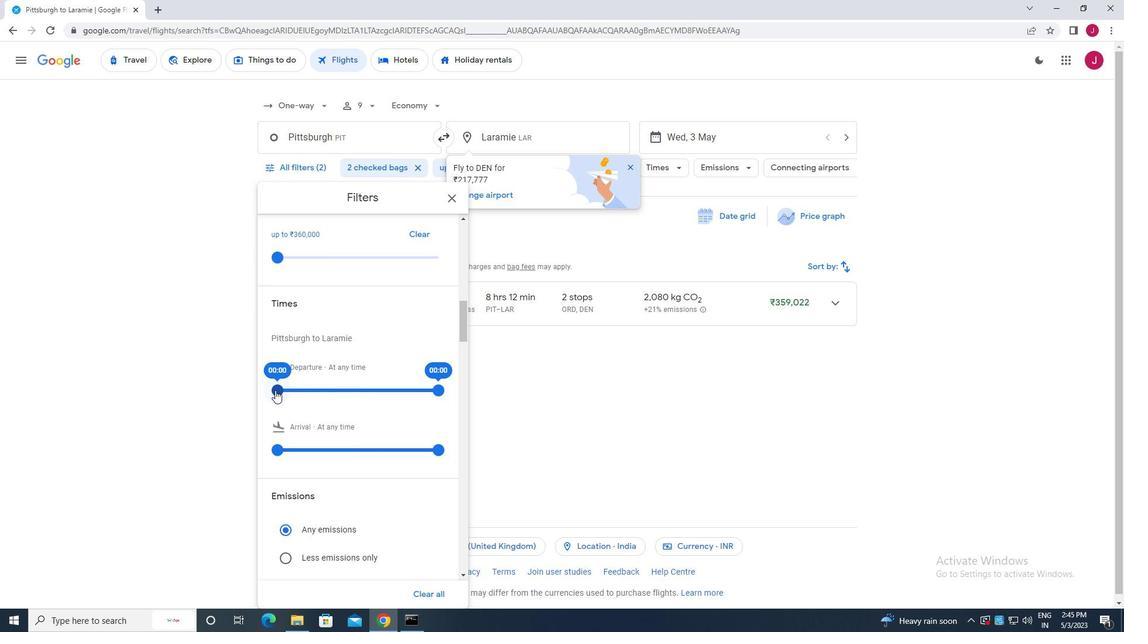 
Action: Mouse moved to (455, 196)
Screenshot: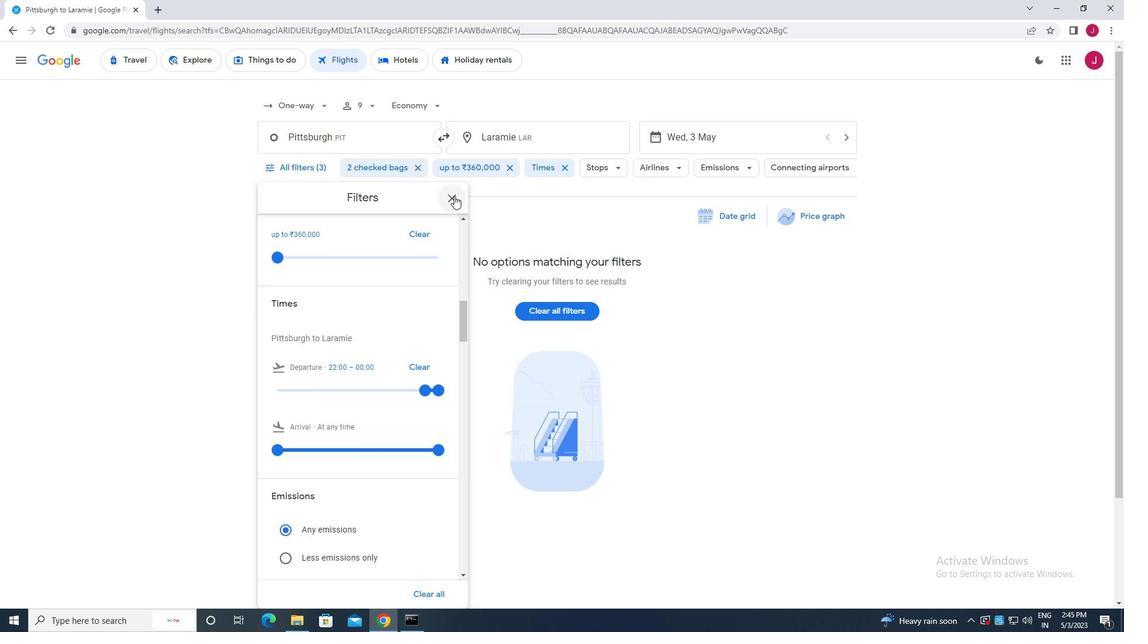
Action: Mouse pressed left at (455, 196)
Screenshot: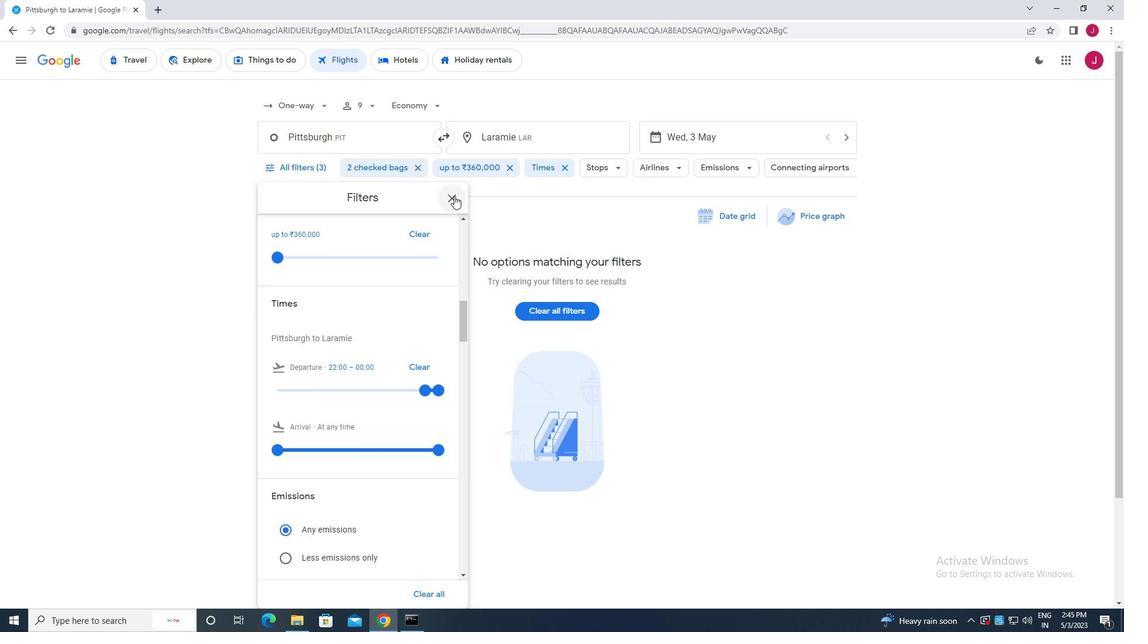 
Action: Mouse moved to (452, 196)
Screenshot: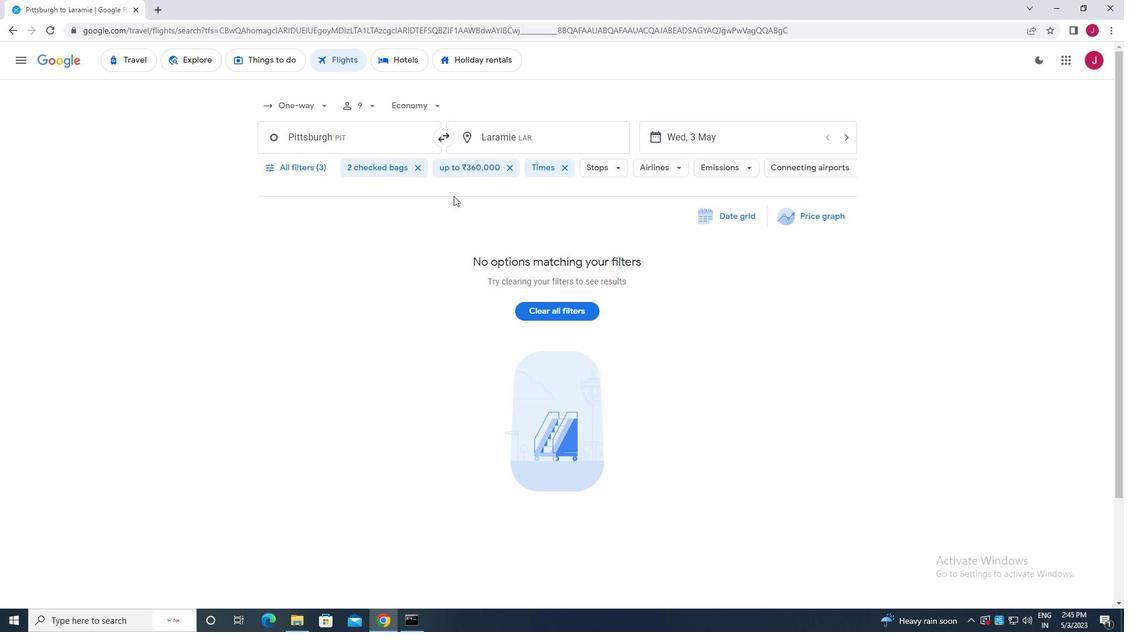 
